 Task: Look for space in Arzignano, Italy from 10th July, 2023 to 25th July, 2023 for 3 adults, 1 child in price range Rs.15000 to Rs.25000. Place can be shared room with 2 bedrooms having 3 beds and 2 bathrooms. Property type can be house, flat, guest house. Amenities needed are: wifi, TV, free parkinig on premises, gym, breakfast. Booking option can be shelf check-in. Required host language is English.
Action: Mouse pressed left at (379, 85)
Screenshot: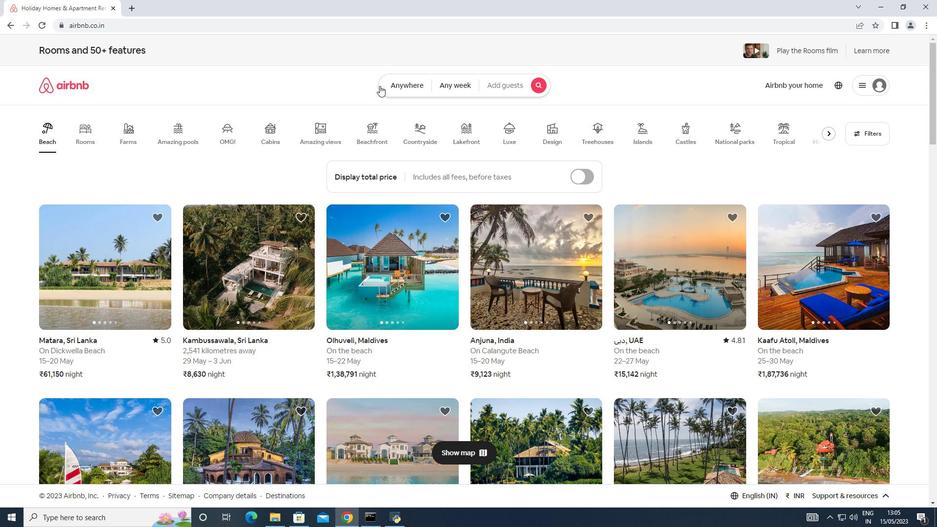 
Action: Mouse moved to (319, 127)
Screenshot: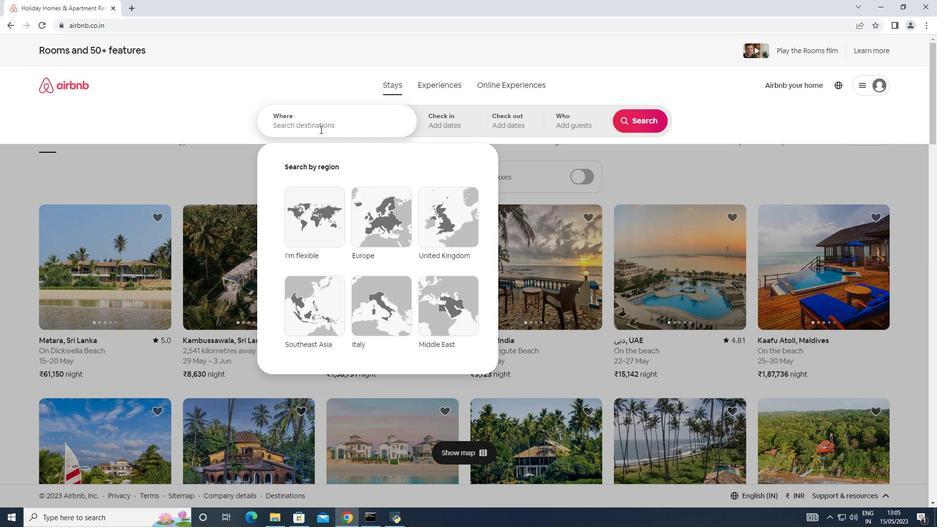 
Action: Mouse pressed left at (319, 127)
Screenshot: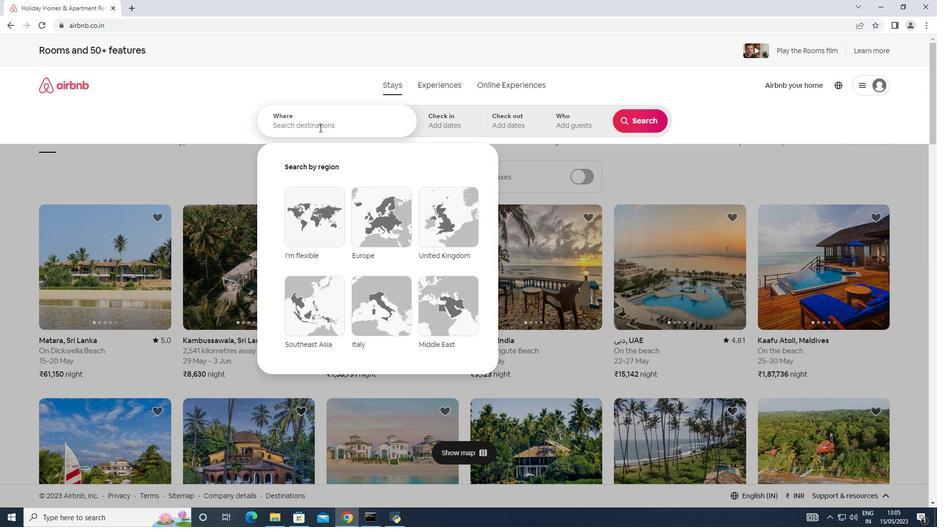 
Action: Mouse moved to (315, 128)
Screenshot: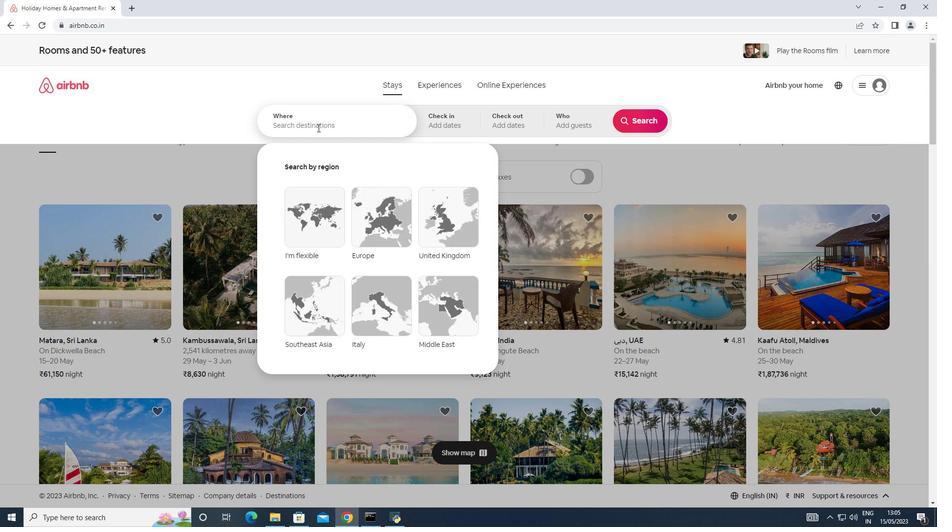 
Action: Key pressed <Key.shift>
Screenshot: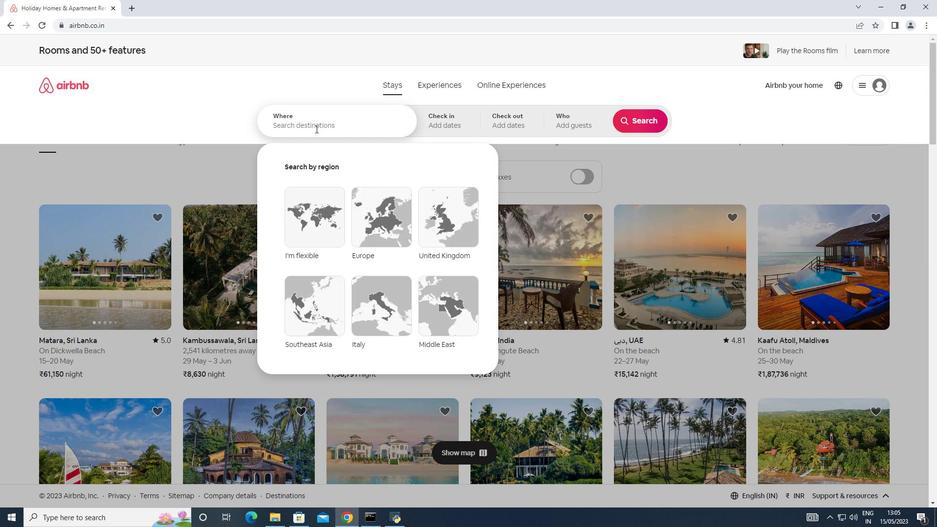 
Action: Mouse moved to (314, 129)
Screenshot: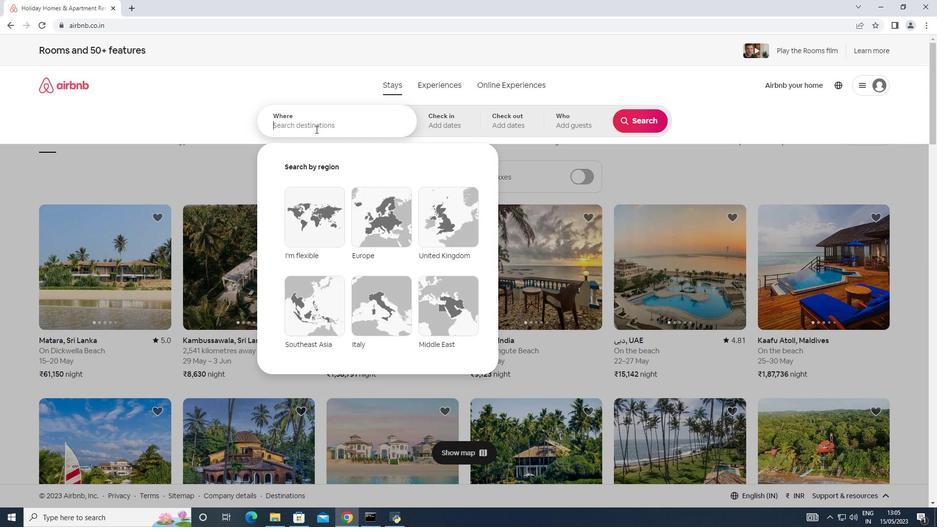 
Action: Key pressed A
Screenshot: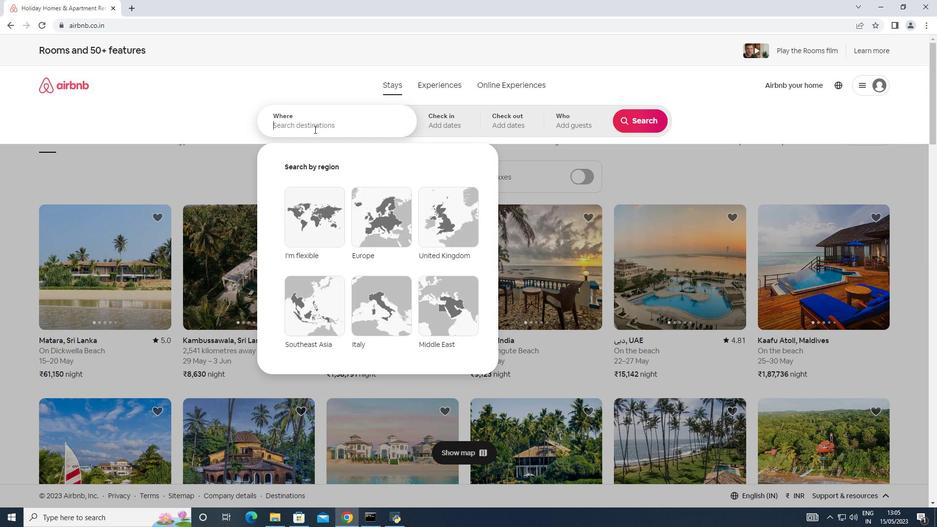 
Action: Mouse moved to (311, 131)
Screenshot: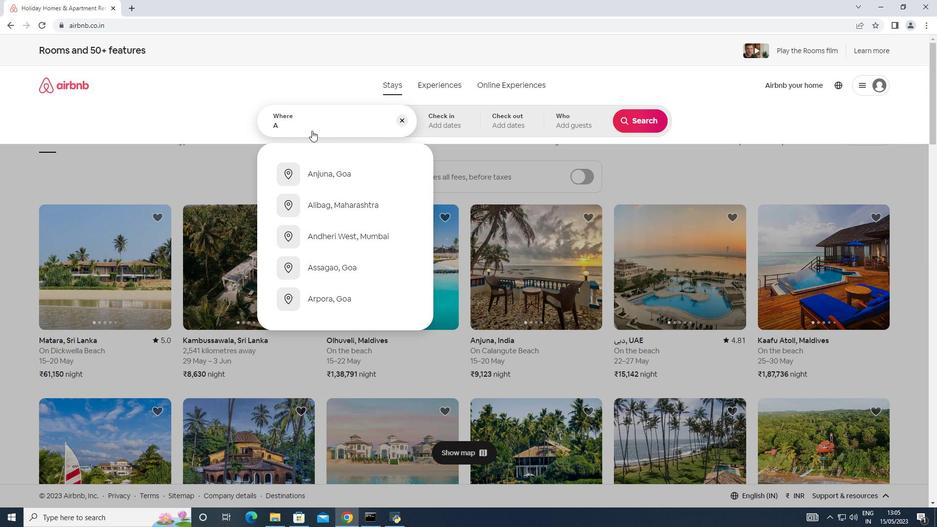 
Action: Key pressed r
Screenshot: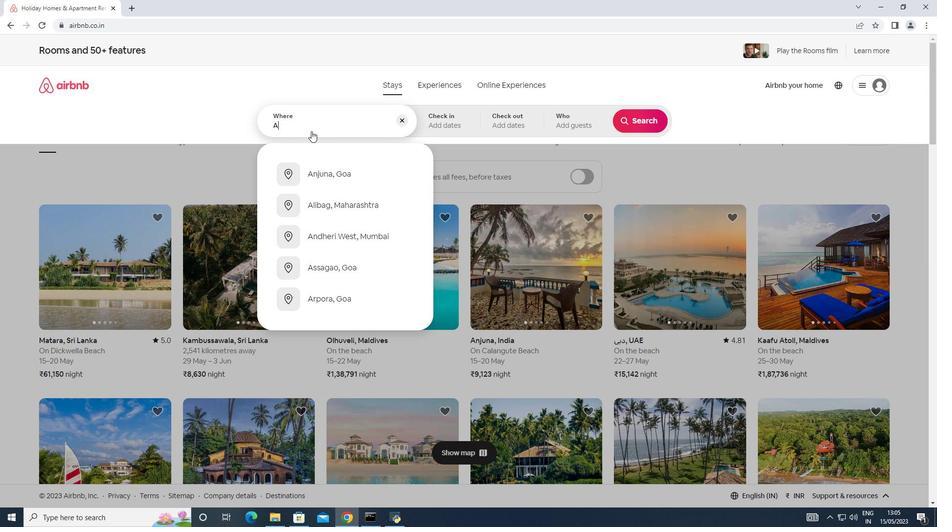 
Action: Mouse moved to (311, 131)
Screenshot: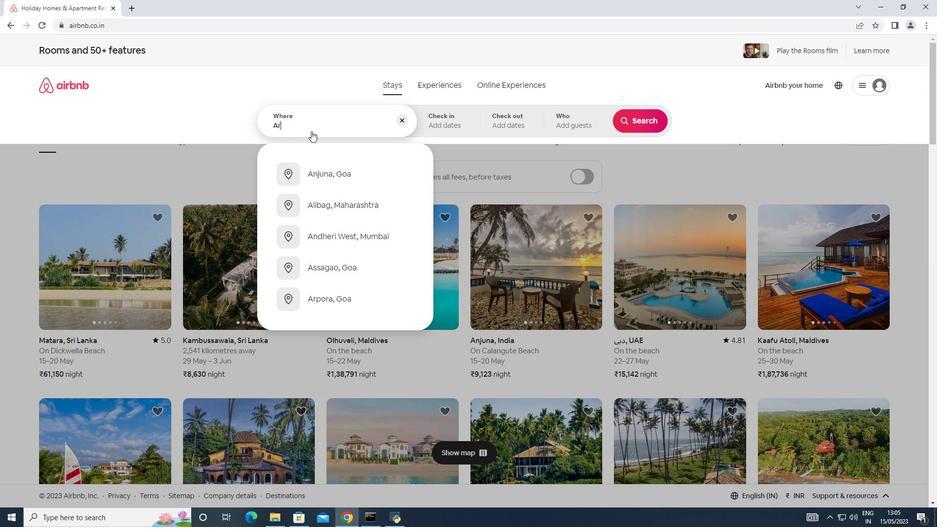 
Action: Key pressed z
Screenshot: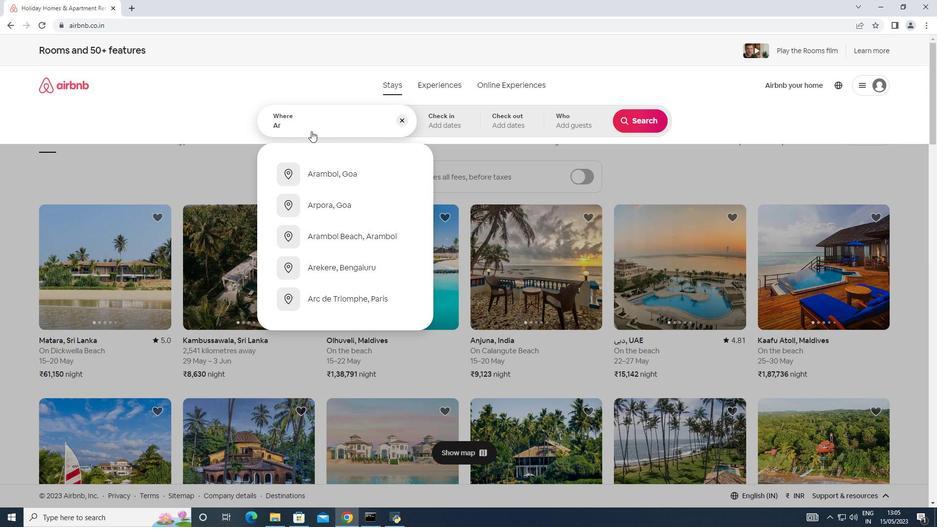 
Action: Mouse moved to (311, 131)
Screenshot: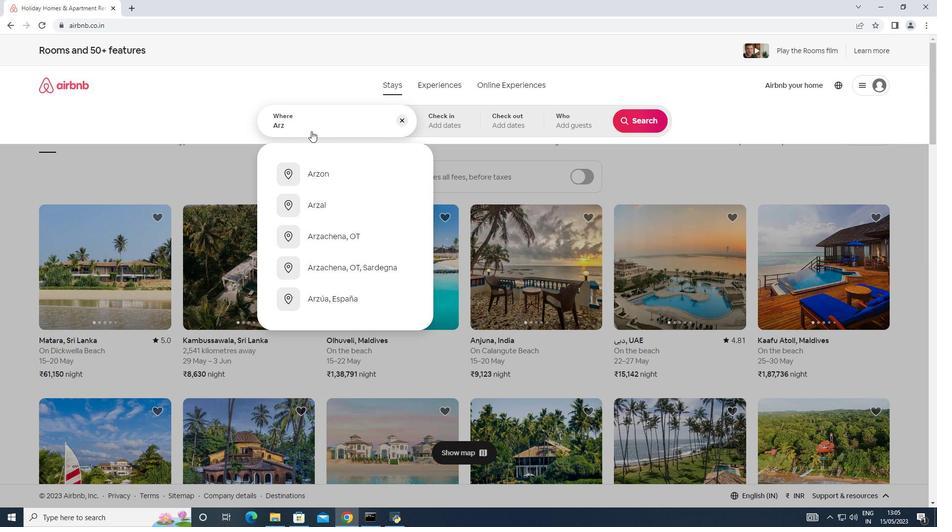 
Action: Key pressed i
Screenshot: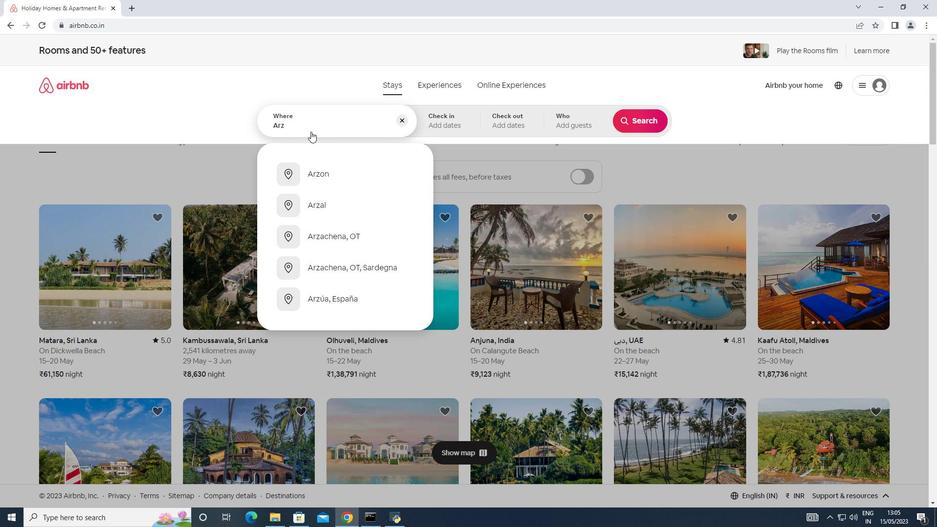 
Action: Mouse moved to (310, 132)
Screenshot: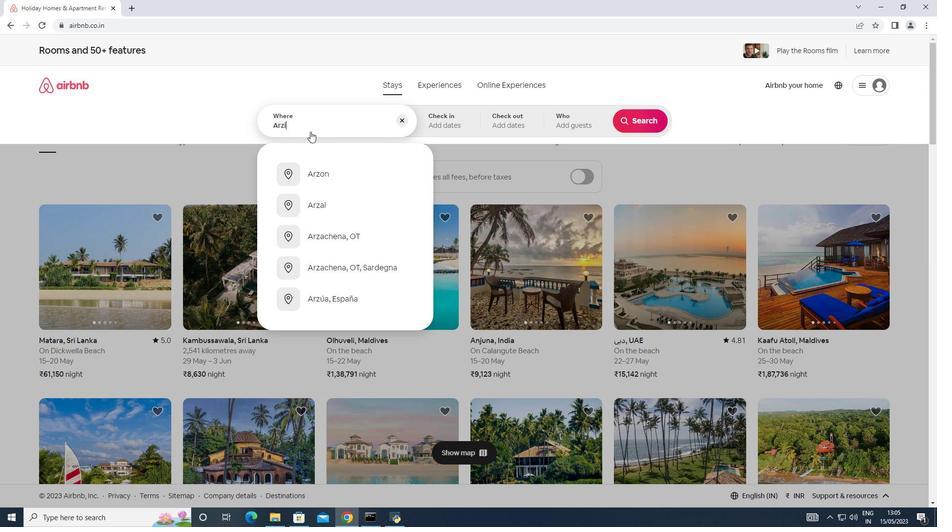 
Action: Key pressed g
Screenshot: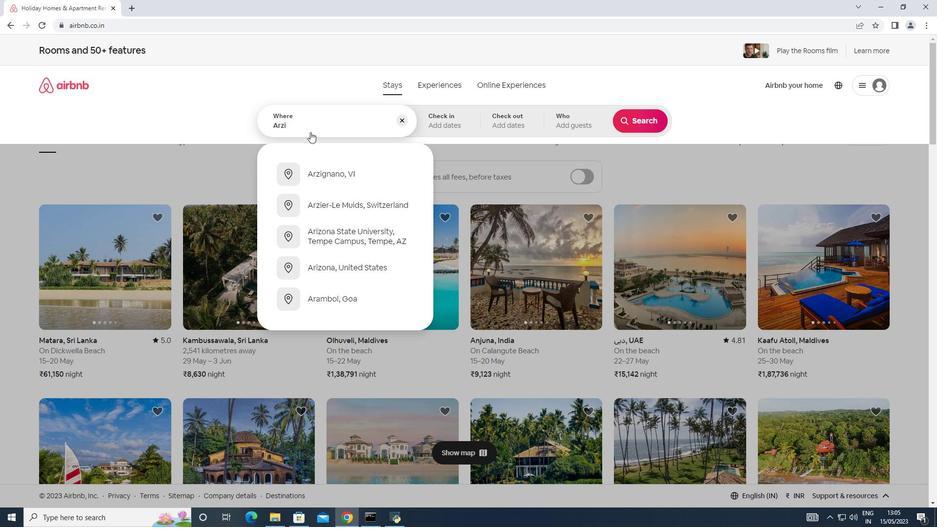 
Action: Mouse moved to (309, 132)
Screenshot: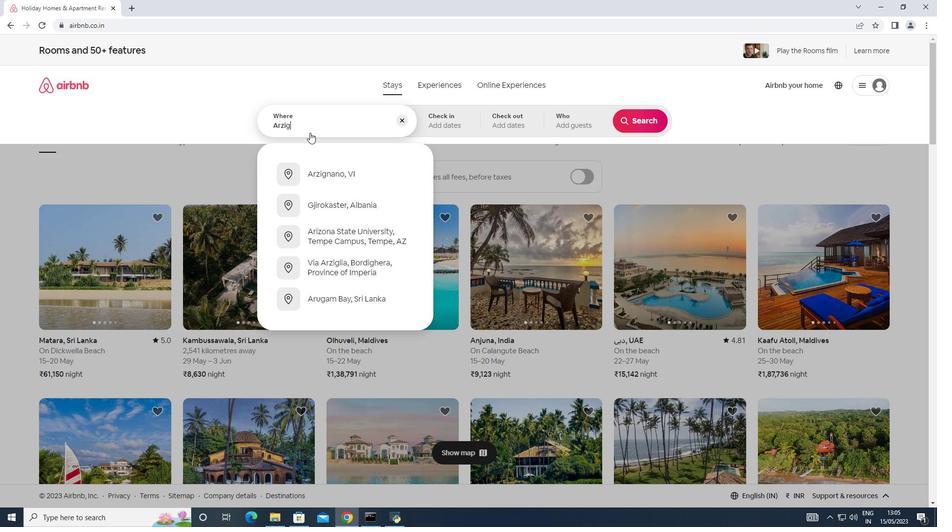 
Action: Key pressed nano,<Key.shift_r>
Screenshot: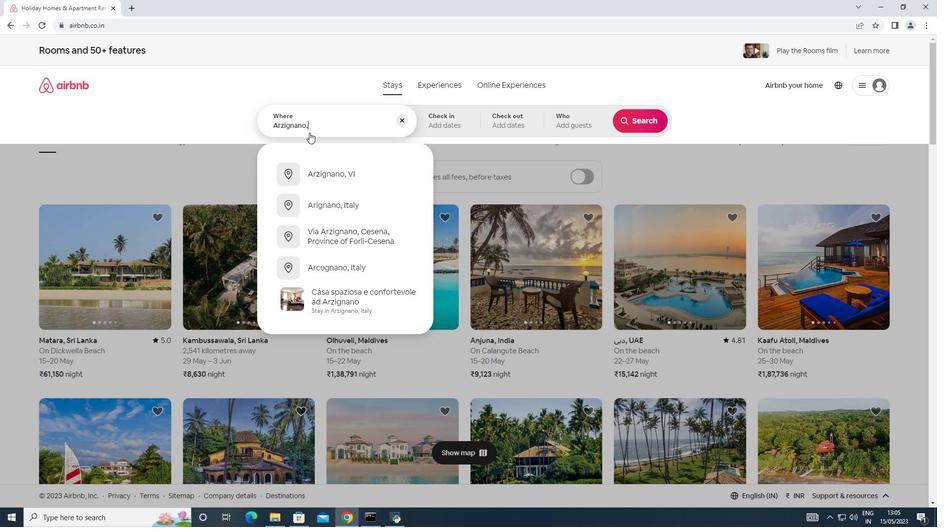 
Action: Mouse moved to (309, 133)
Screenshot: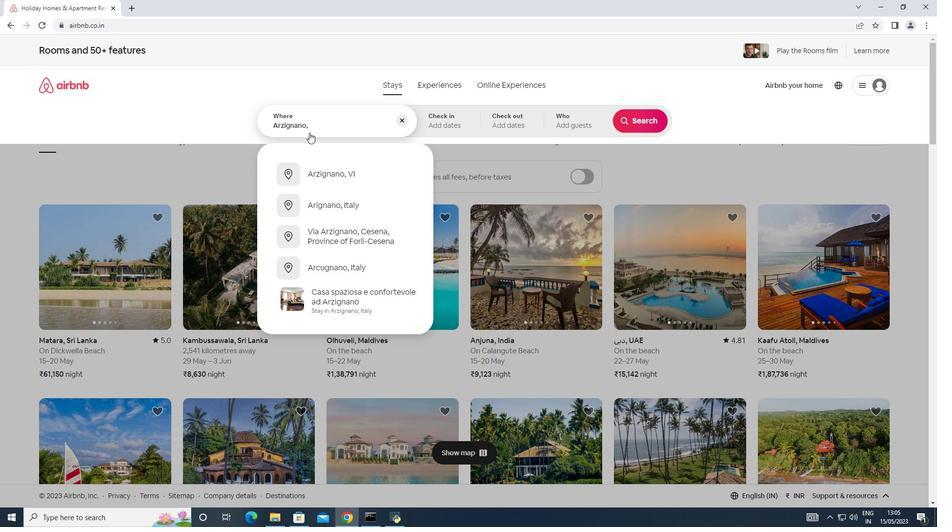 
Action: Key pressed <Key.shift_r><Key.shift_r><Key.shift_r><Key.shift_r>I
Screenshot: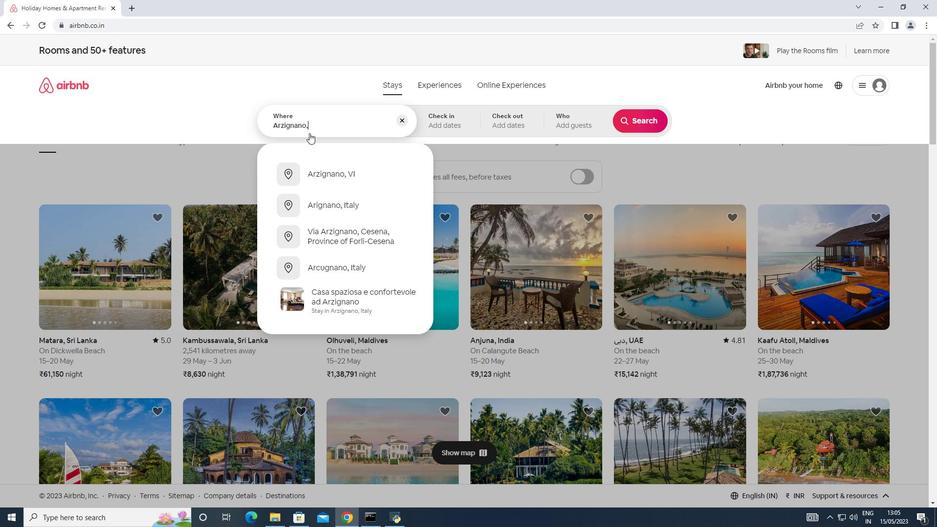 
Action: Mouse moved to (309, 133)
Screenshot: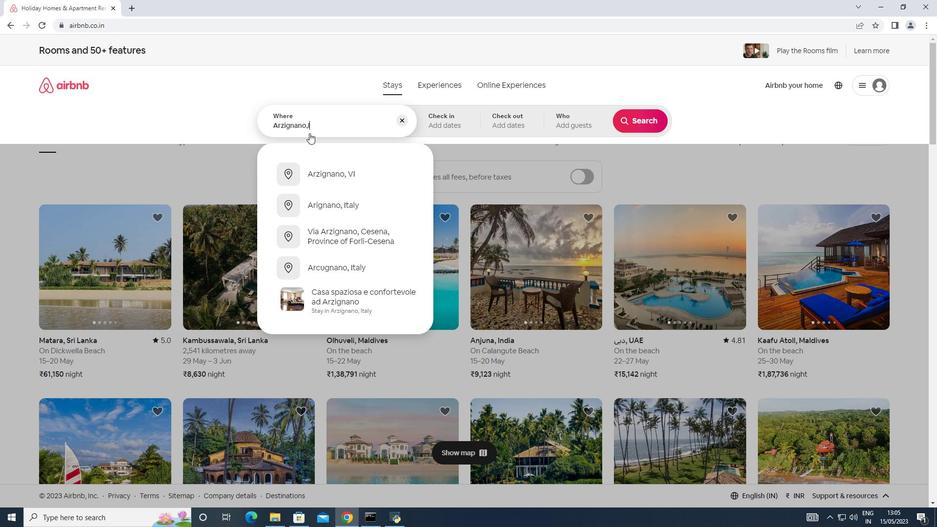 
Action: Key pressed taly
Screenshot: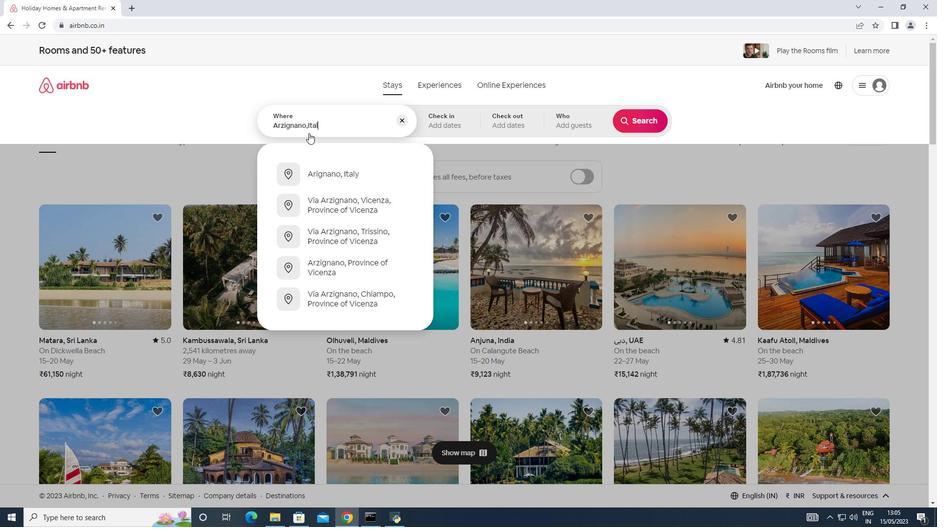 
Action: Mouse moved to (458, 116)
Screenshot: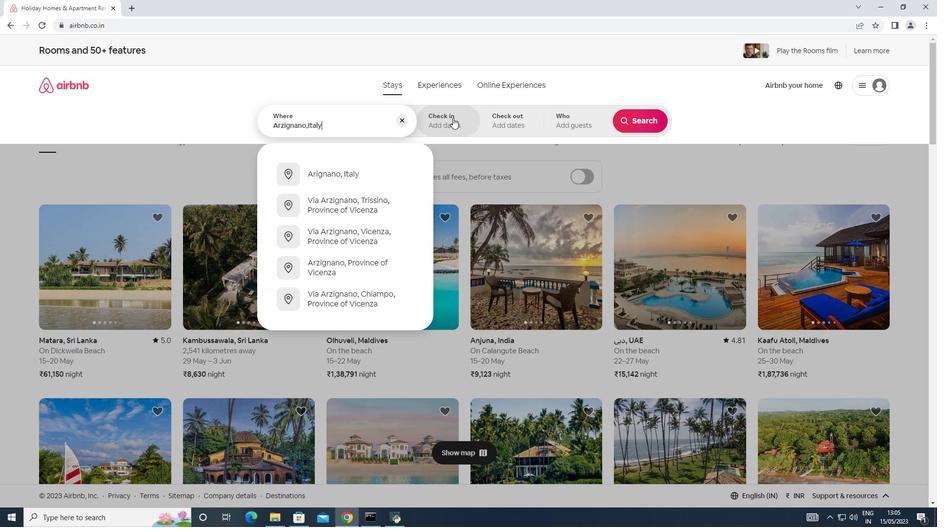 
Action: Mouse pressed left at (458, 116)
Screenshot: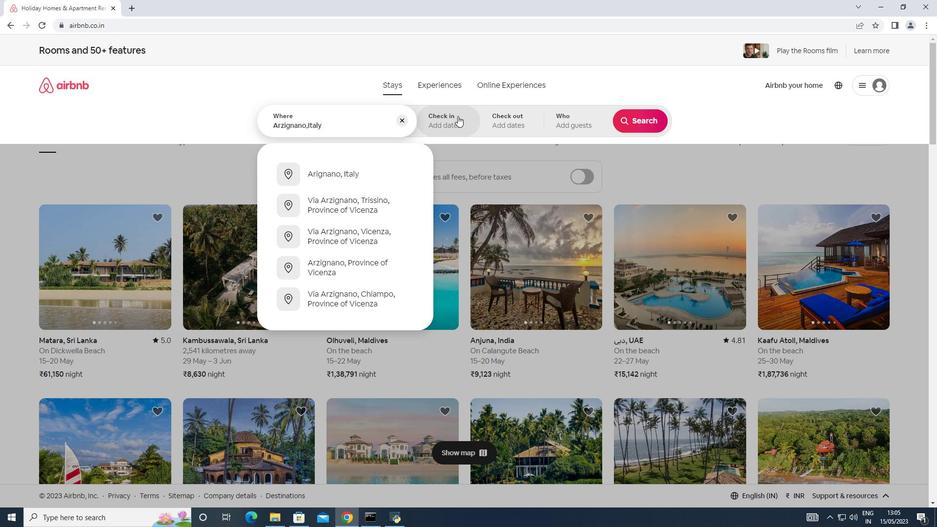 
Action: Mouse moved to (639, 199)
Screenshot: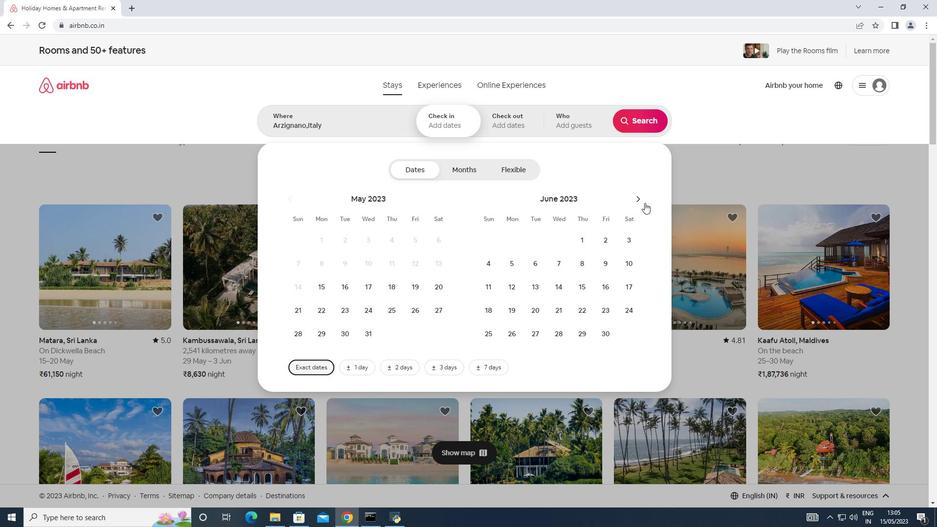 
Action: Mouse pressed left at (639, 199)
Screenshot: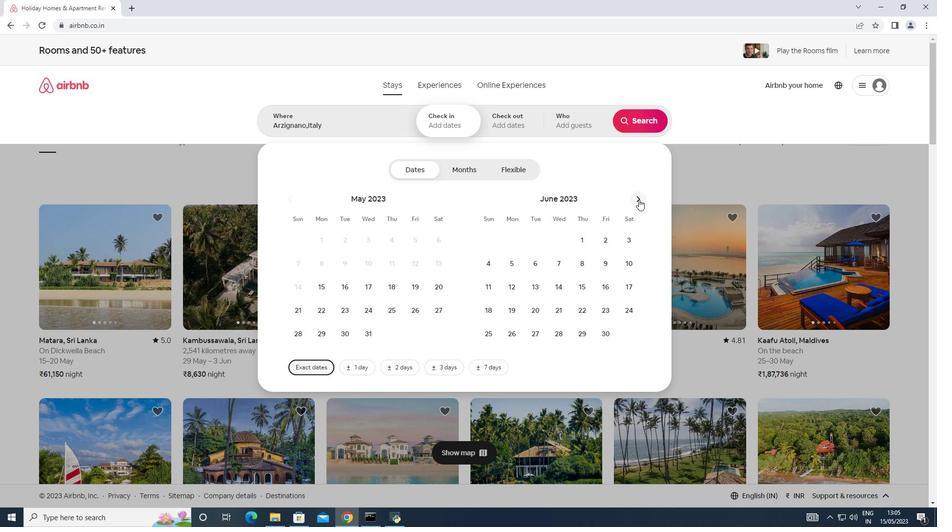 
Action: Mouse moved to (514, 283)
Screenshot: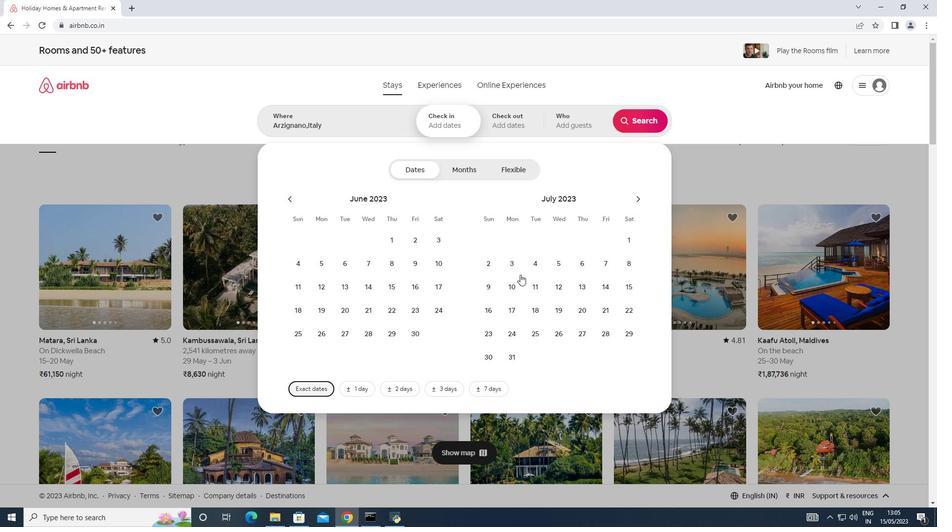 
Action: Mouse pressed left at (514, 283)
Screenshot: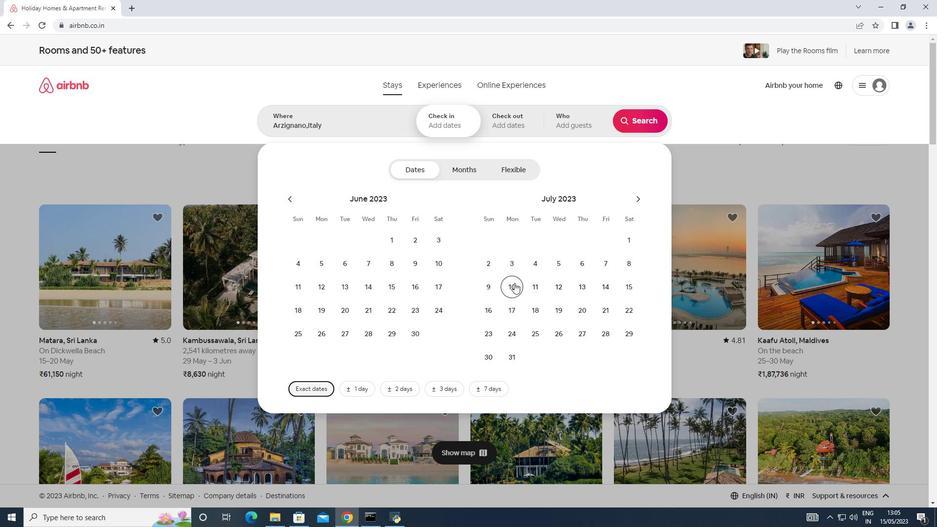 
Action: Mouse moved to (538, 327)
Screenshot: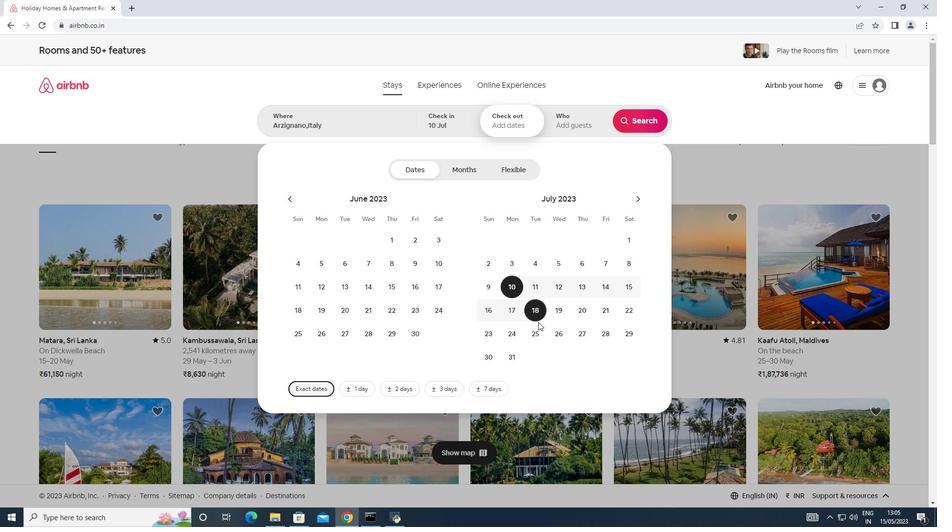 
Action: Mouse pressed left at (538, 327)
Screenshot: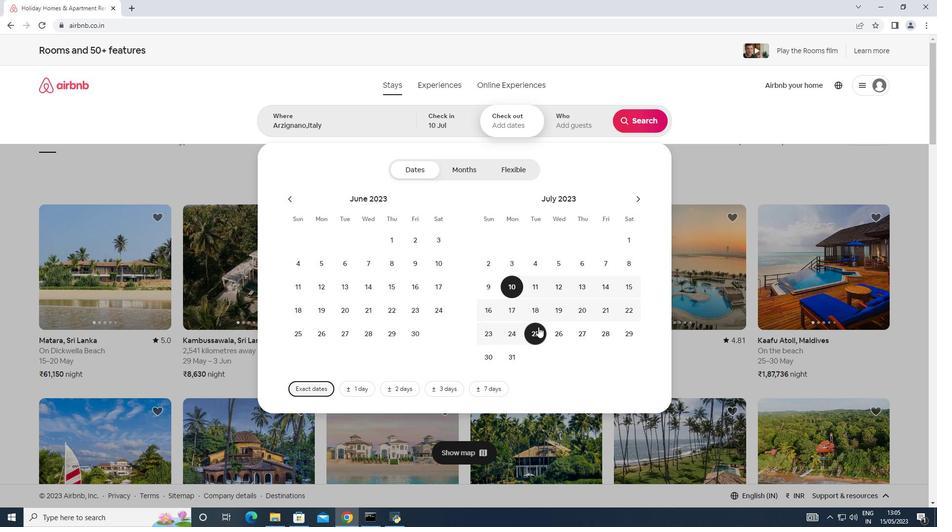 
Action: Mouse moved to (568, 128)
Screenshot: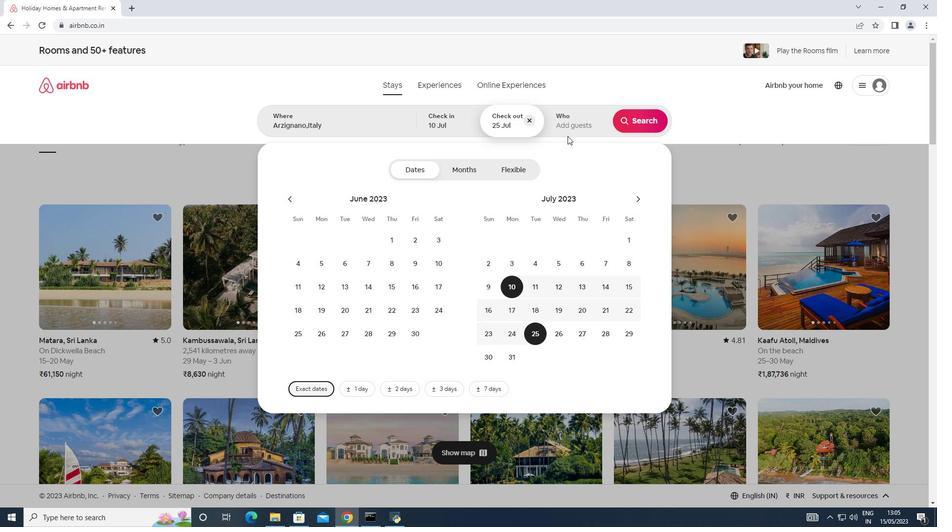 
Action: Mouse pressed left at (568, 128)
Screenshot: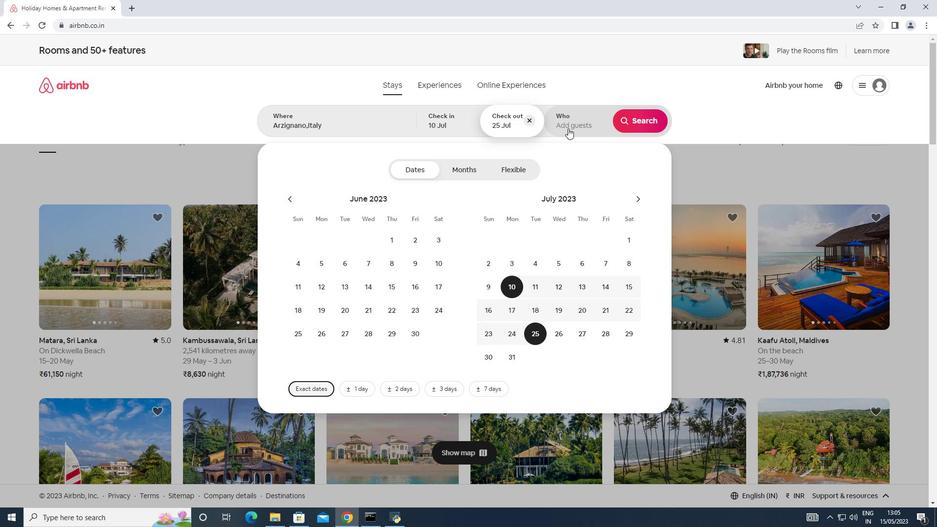 
Action: Mouse moved to (636, 174)
Screenshot: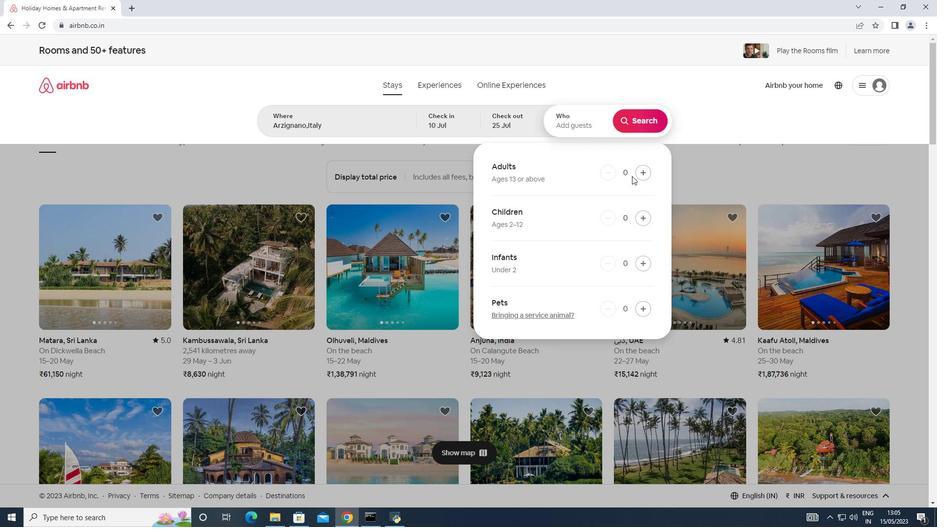 
Action: Mouse pressed left at (636, 174)
Screenshot: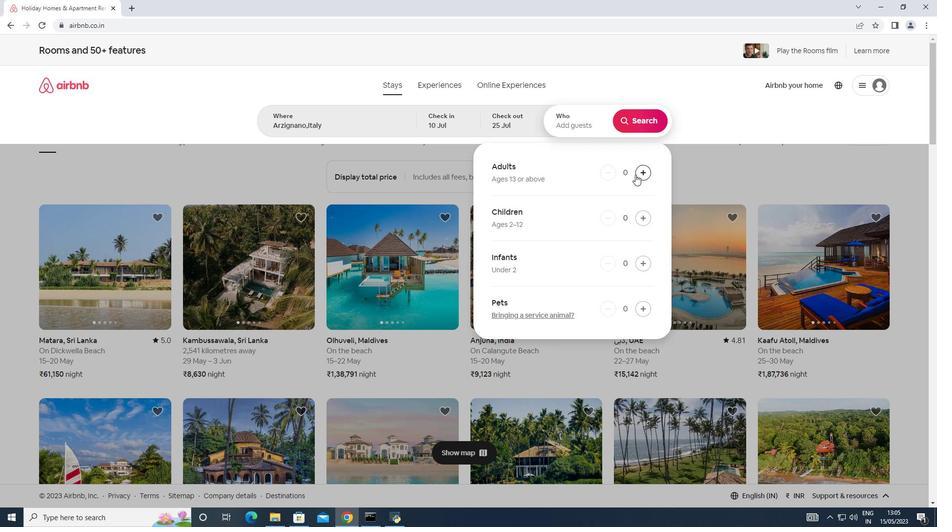 
Action: Mouse pressed left at (636, 174)
Screenshot: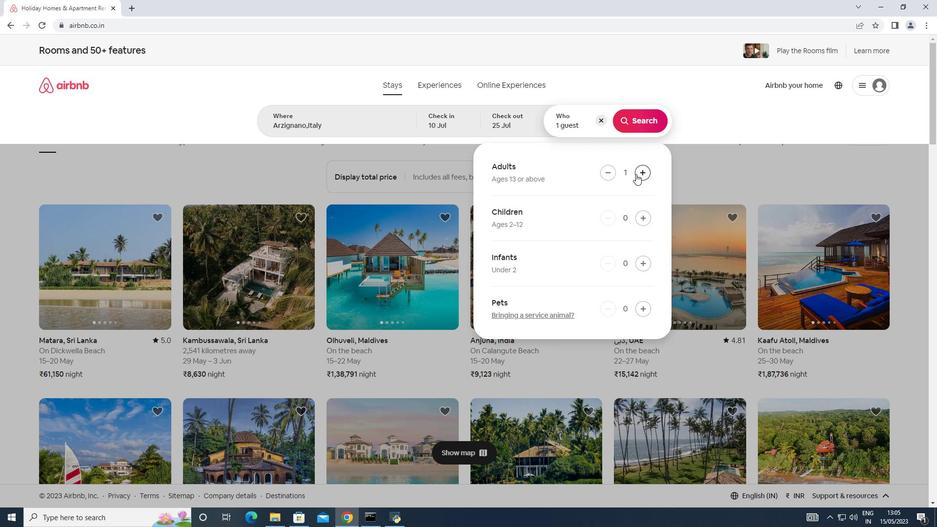 
Action: Mouse pressed left at (636, 174)
Screenshot: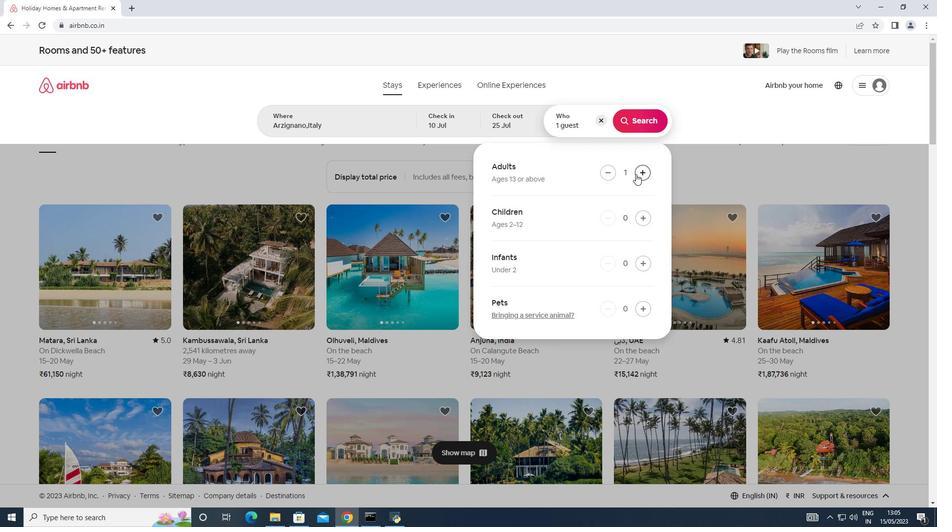 
Action: Mouse moved to (641, 211)
Screenshot: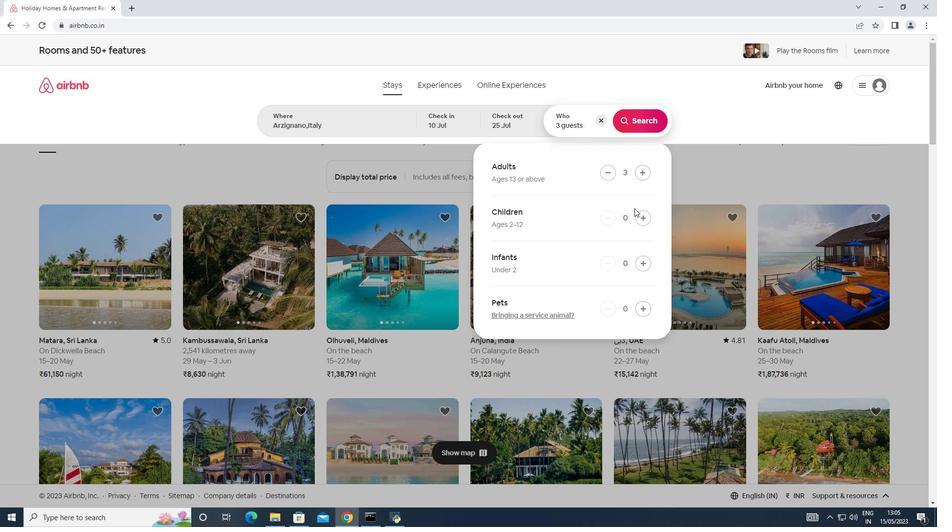 
Action: Mouse pressed left at (641, 211)
Screenshot: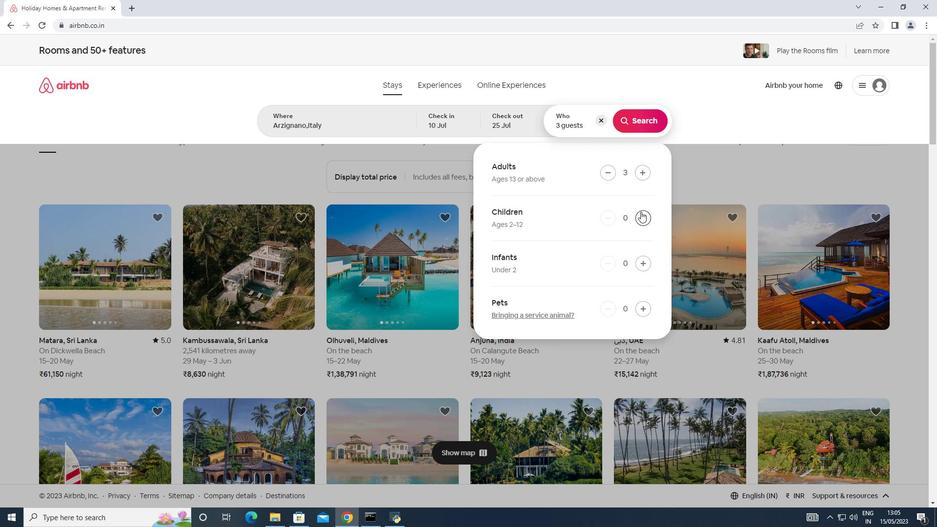 
Action: Mouse moved to (633, 117)
Screenshot: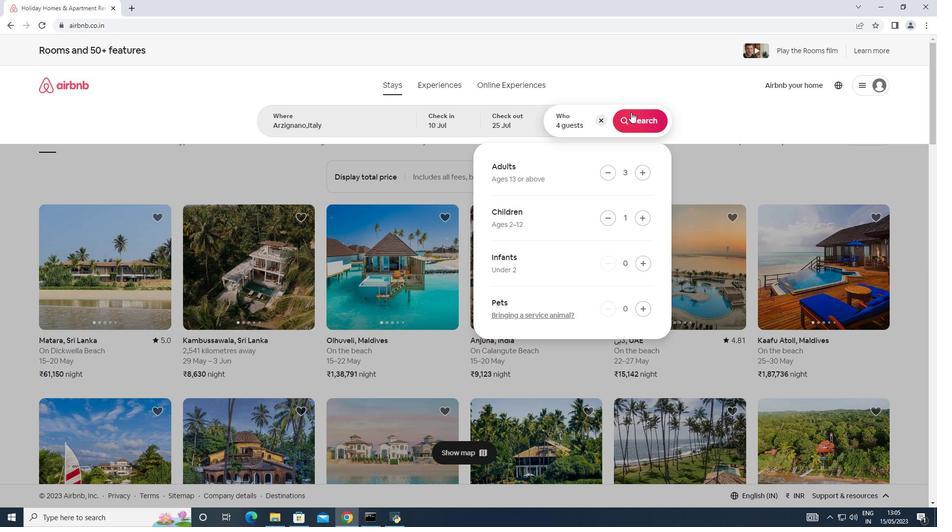 
Action: Mouse pressed left at (633, 117)
Screenshot: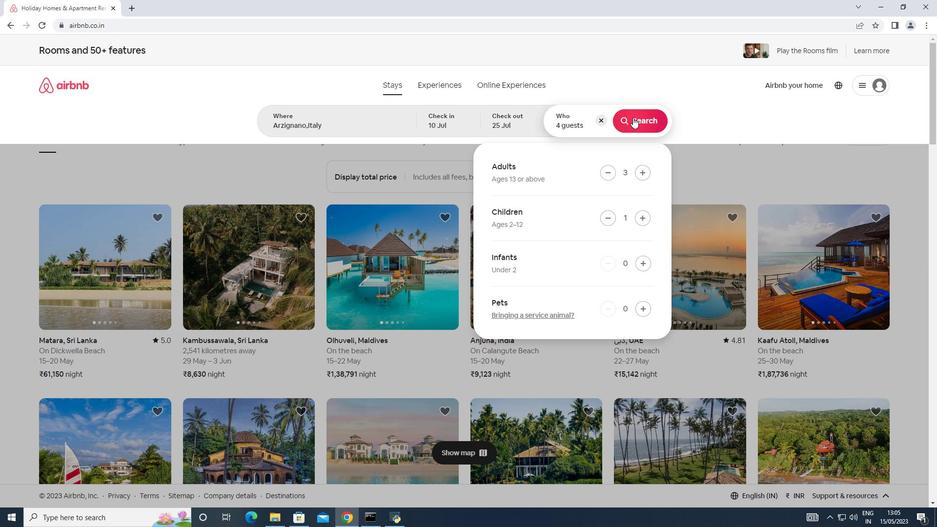 
Action: Mouse moved to (891, 95)
Screenshot: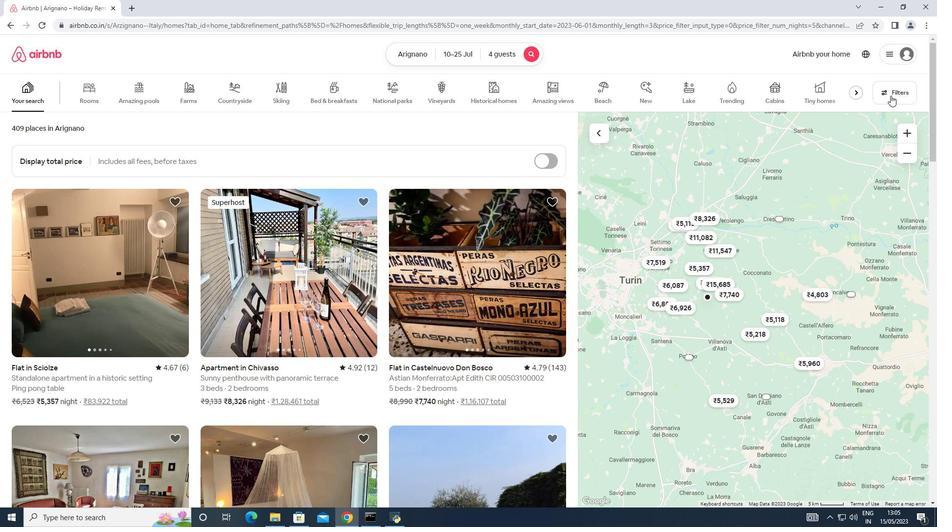 
Action: Mouse pressed left at (891, 95)
Screenshot: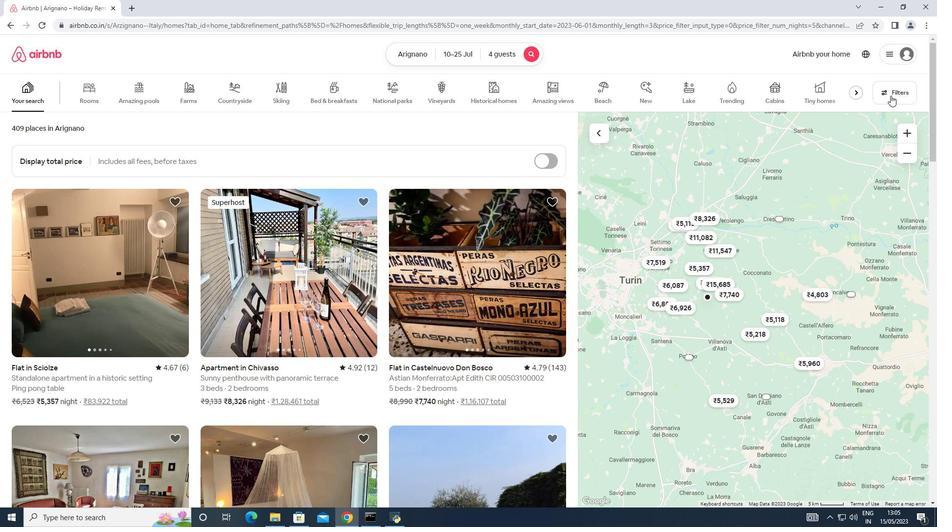
Action: Mouse moved to (336, 331)
Screenshot: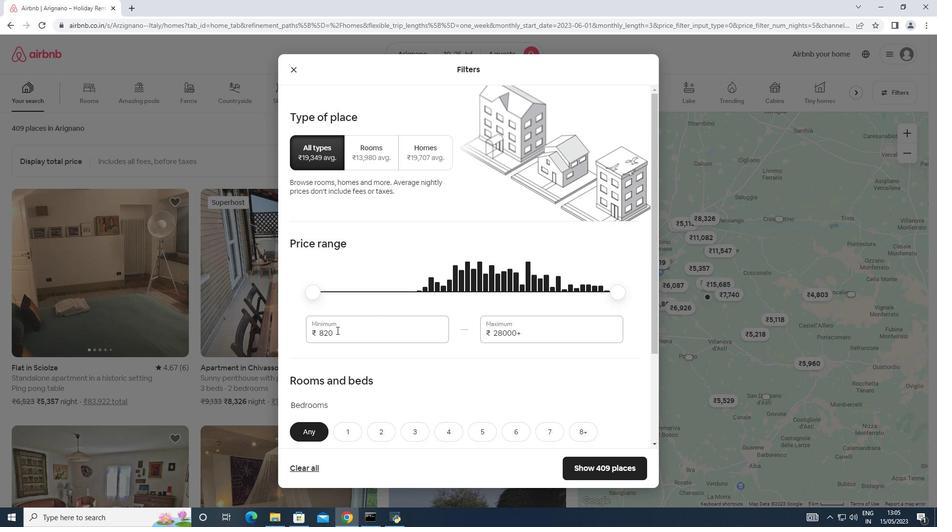 
Action: Mouse pressed left at (336, 331)
Screenshot: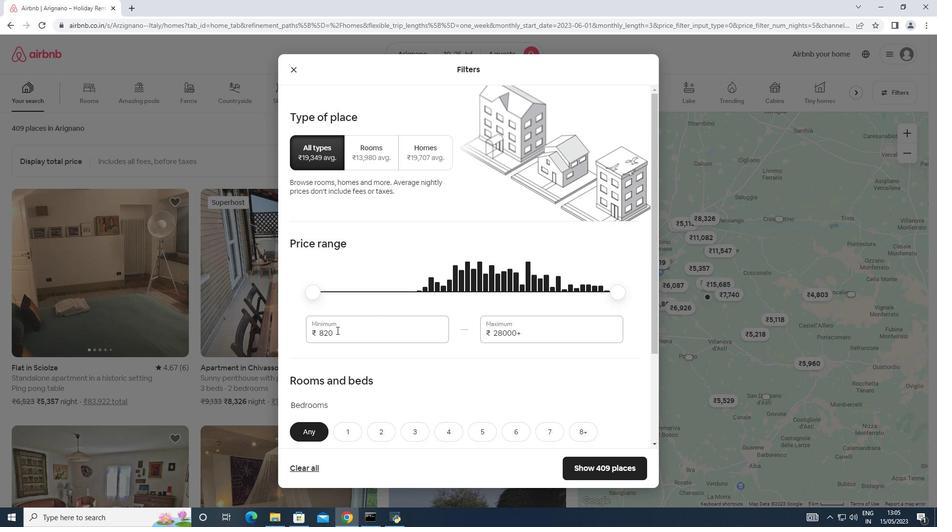 
Action: Mouse moved to (296, 324)
Screenshot: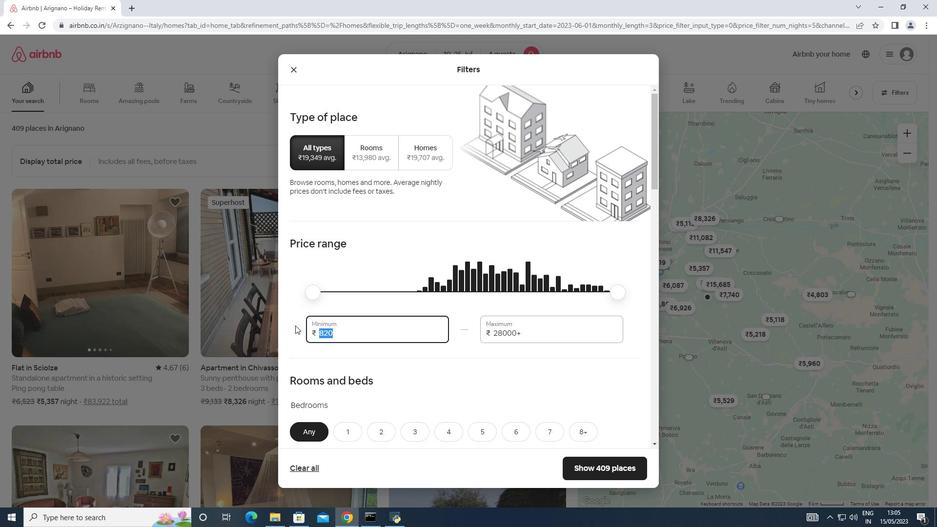 
Action: Key pressed 1
Screenshot: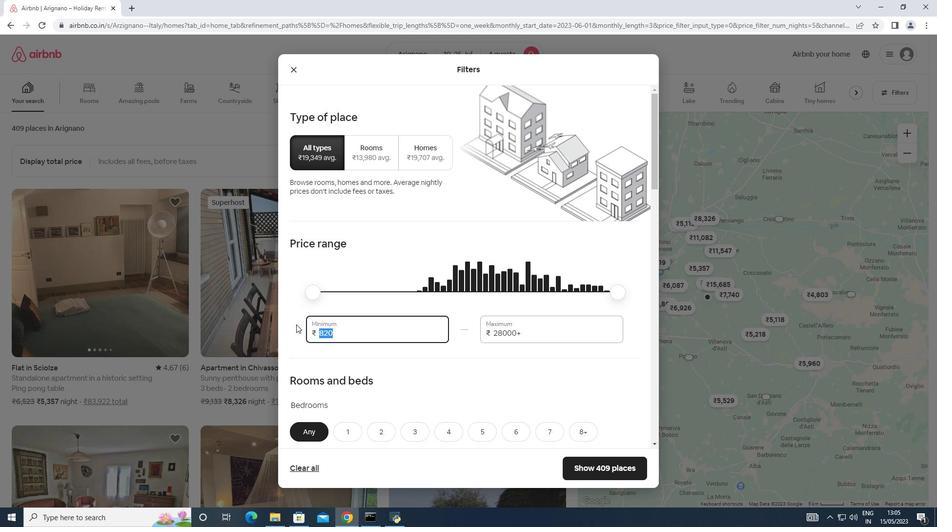 
Action: Mouse moved to (297, 322)
Screenshot: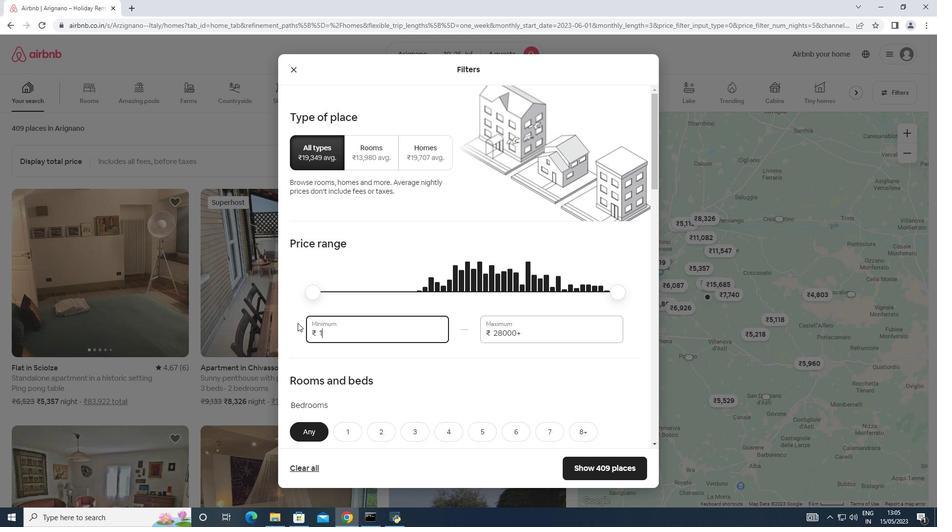 
Action: Key pressed 5
Screenshot: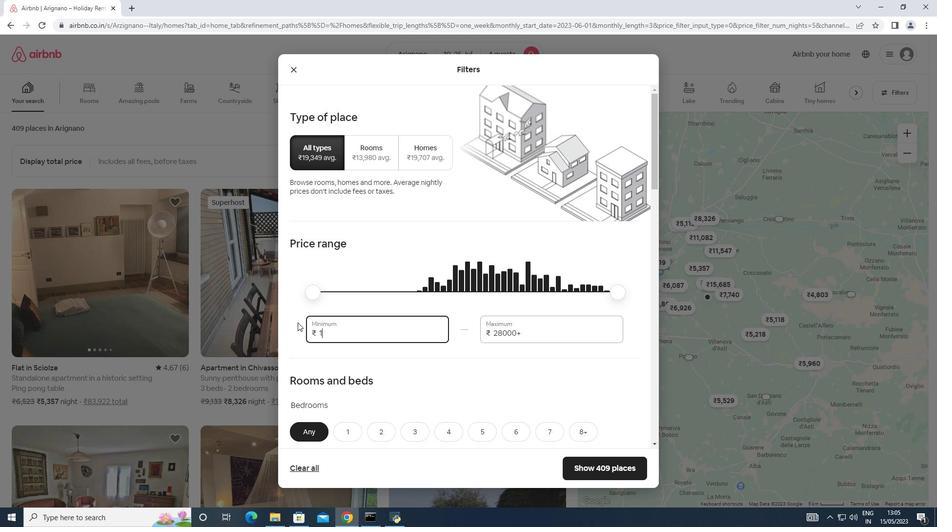 
Action: Mouse moved to (298, 322)
Screenshot: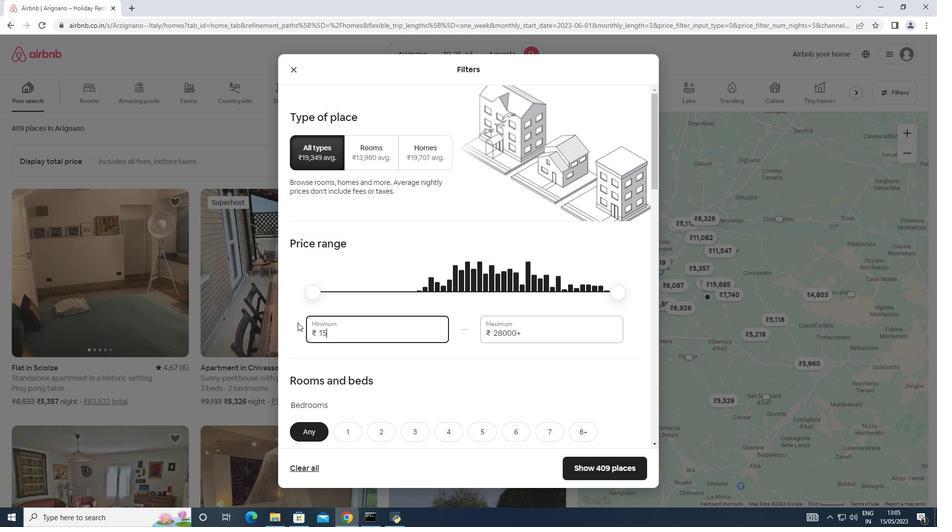 
Action: Key pressed 0
Screenshot: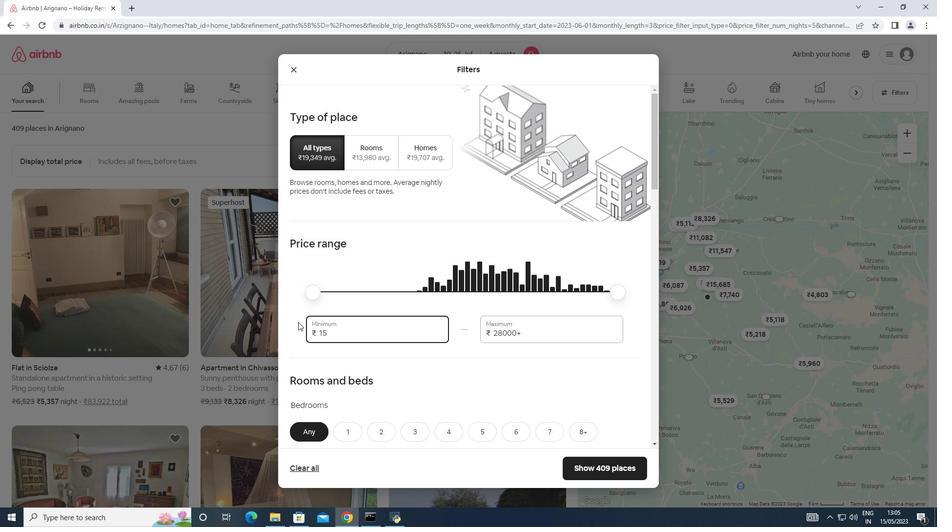 
Action: Mouse moved to (298, 321)
Screenshot: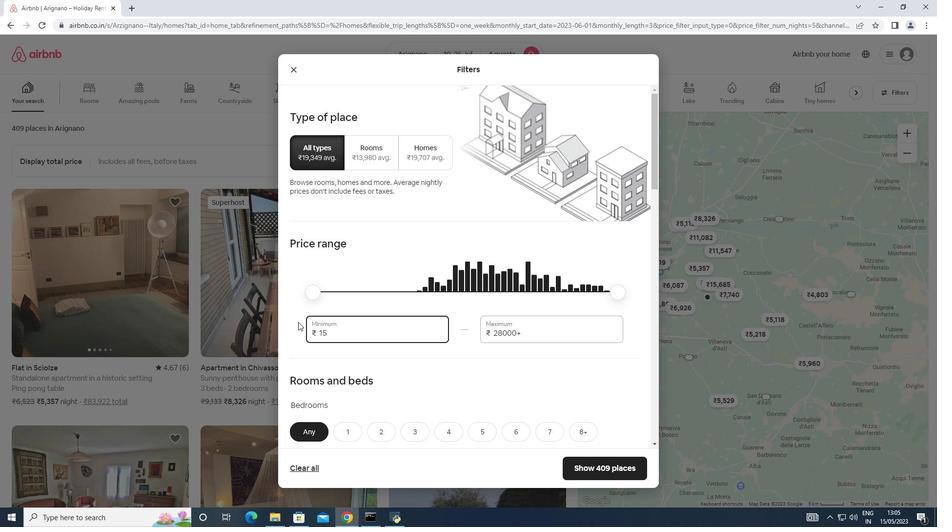 
Action: Key pressed 00
Screenshot: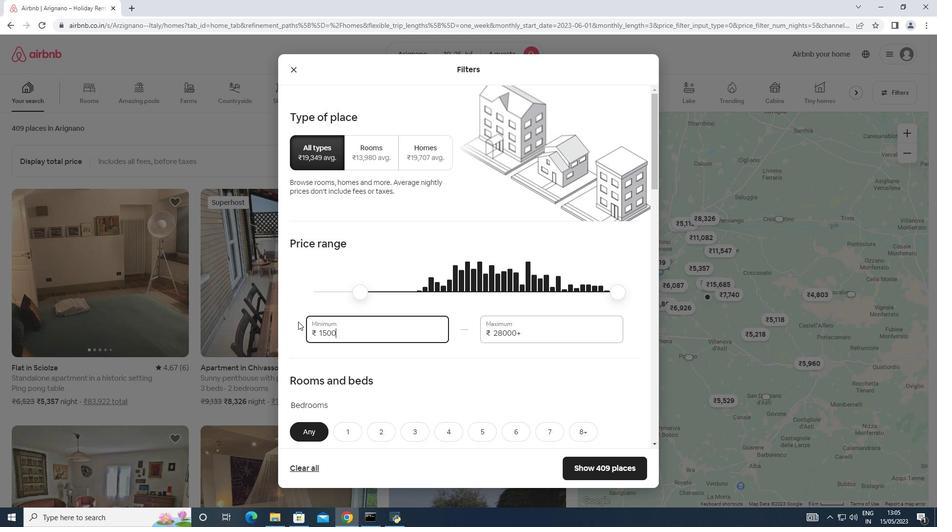 
Action: Mouse moved to (529, 332)
Screenshot: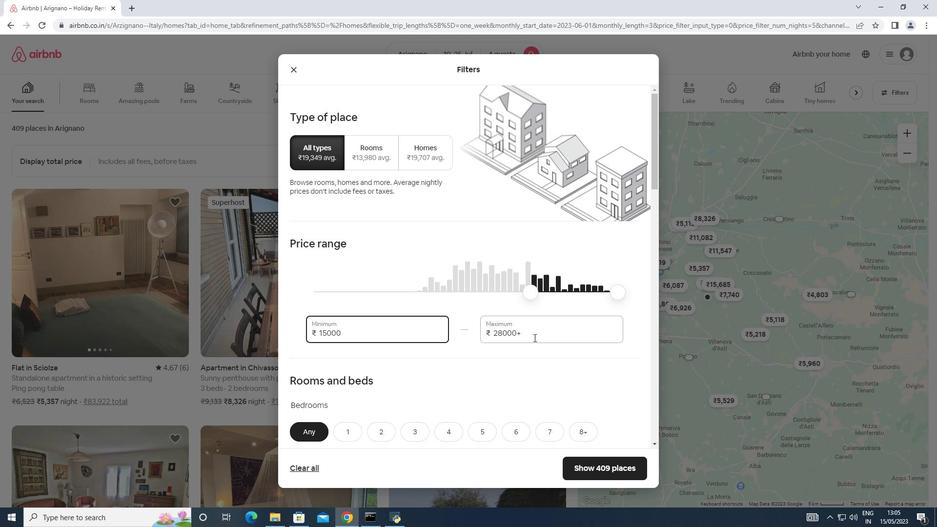 
Action: Mouse pressed left at (529, 332)
Screenshot: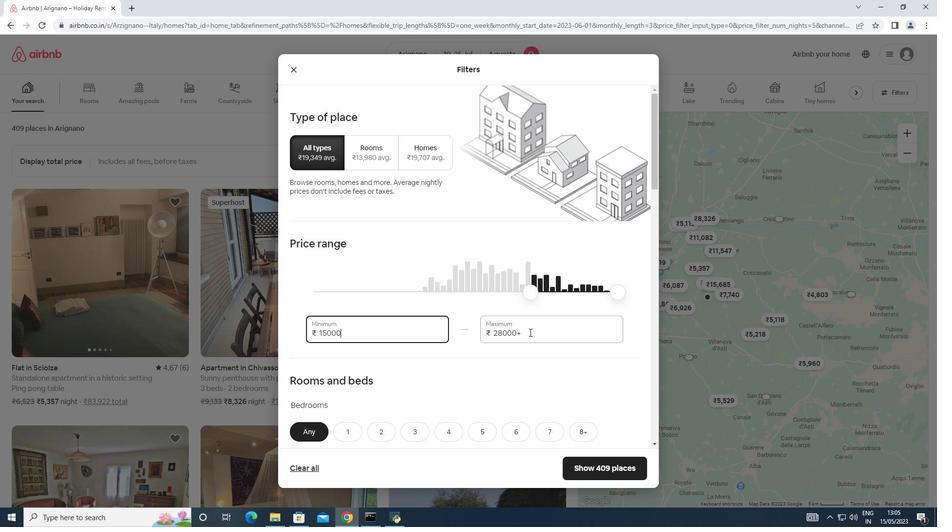 
Action: Mouse moved to (477, 331)
Screenshot: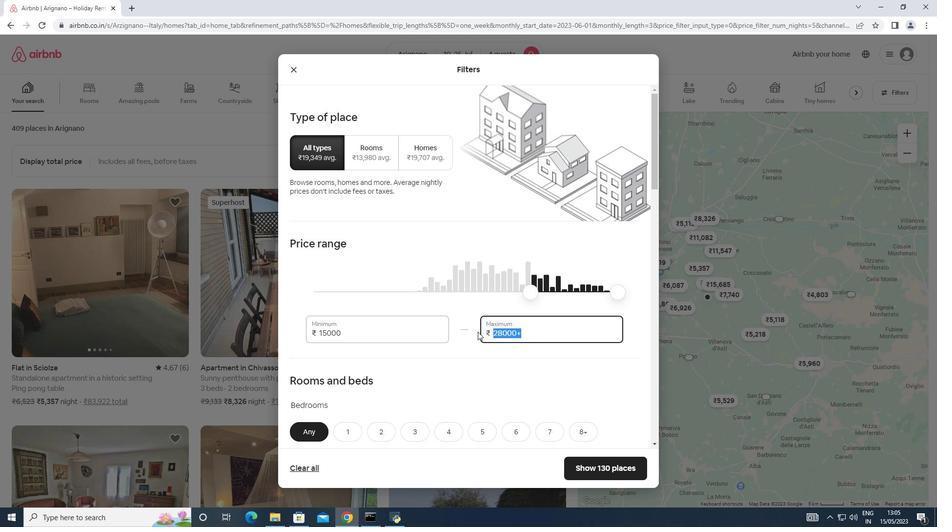 
Action: Key pressed 2
Screenshot: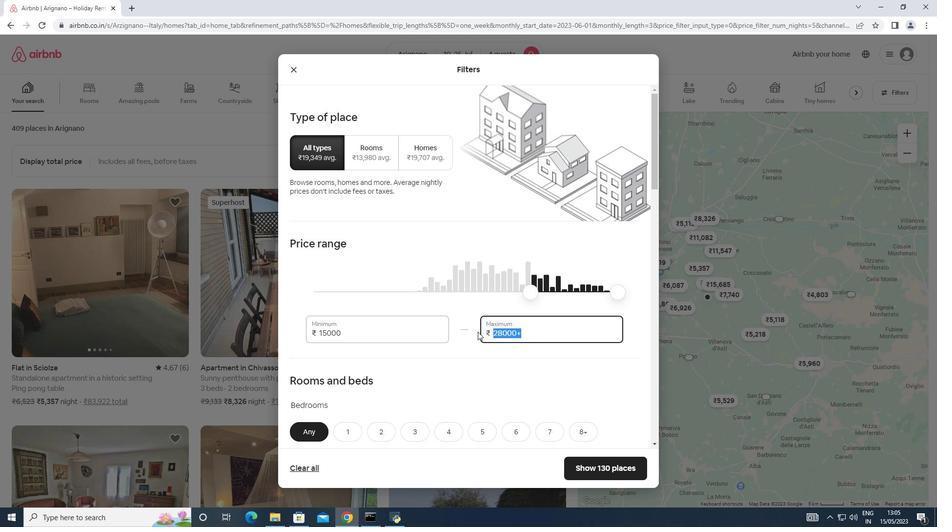 
Action: Mouse moved to (474, 328)
Screenshot: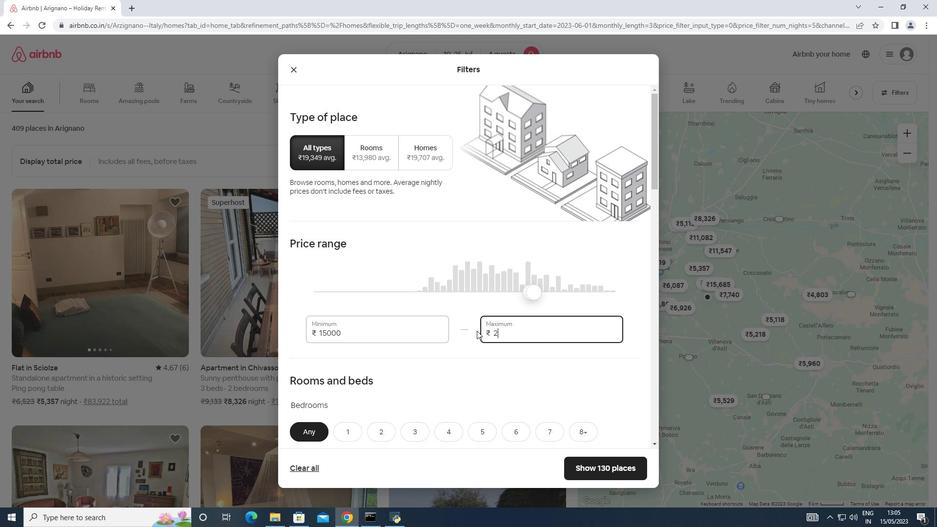 
Action: Key pressed 5
Screenshot: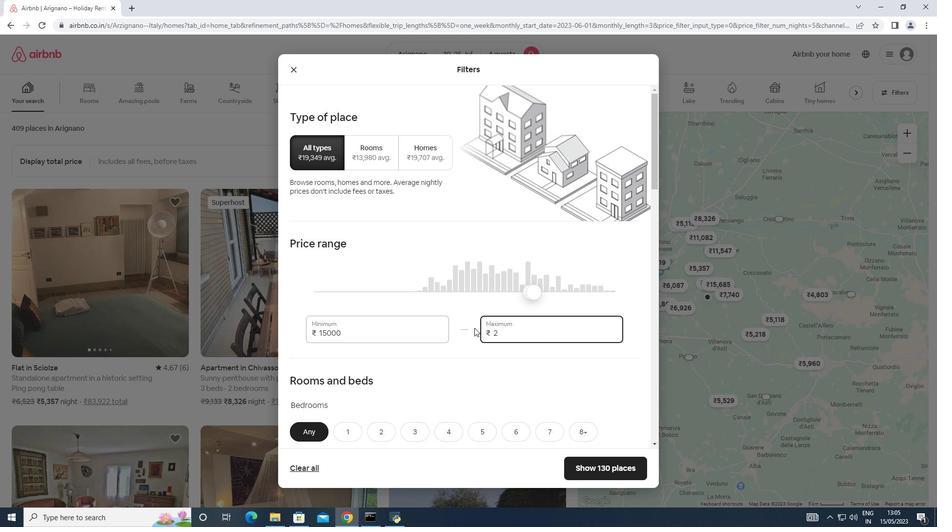 
Action: Mouse moved to (472, 327)
Screenshot: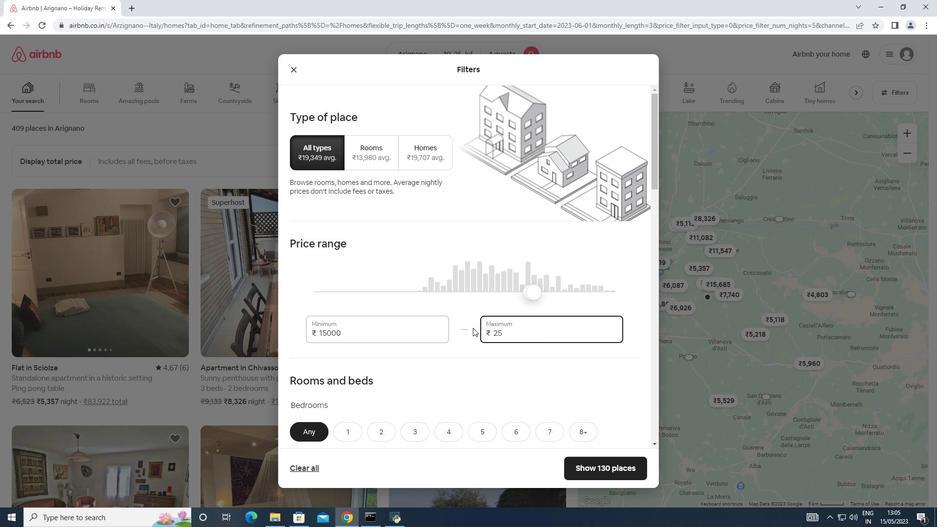 
Action: Key pressed 000
Screenshot: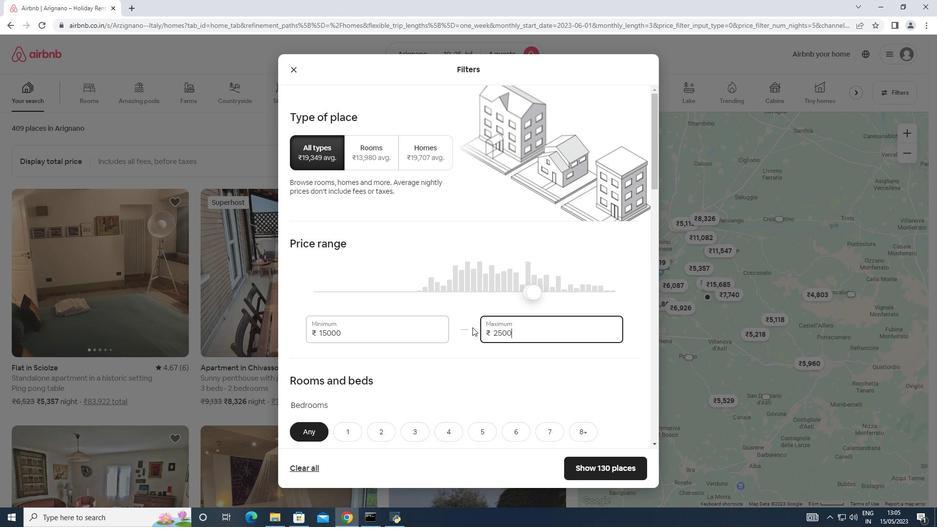 
Action: Mouse moved to (477, 323)
Screenshot: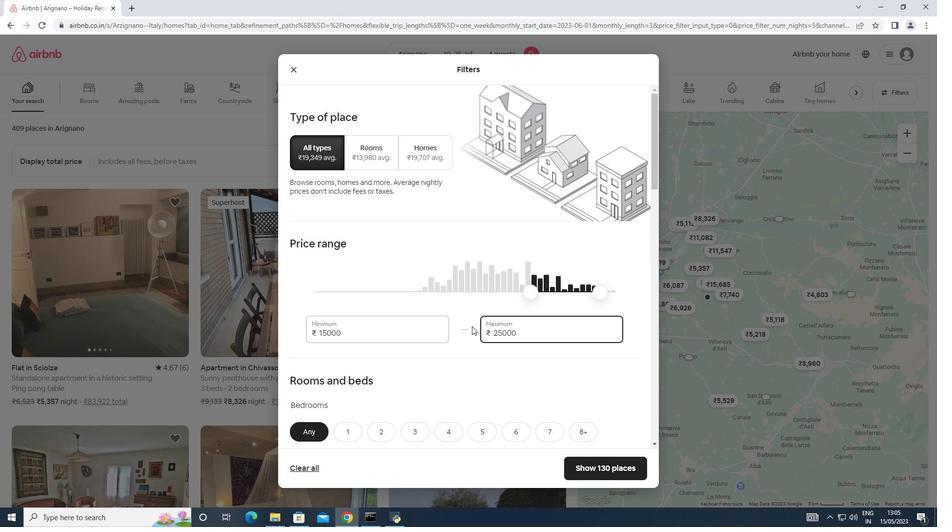 
Action: Mouse scrolled (477, 323) with delta (0, 0)
Screenshot: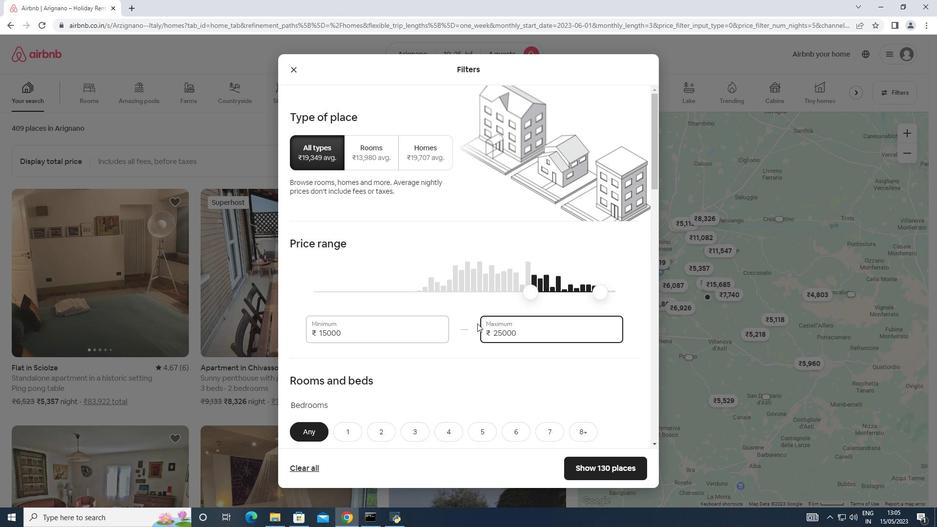
Action: Mouse moved to (479, 322)
Screenshot: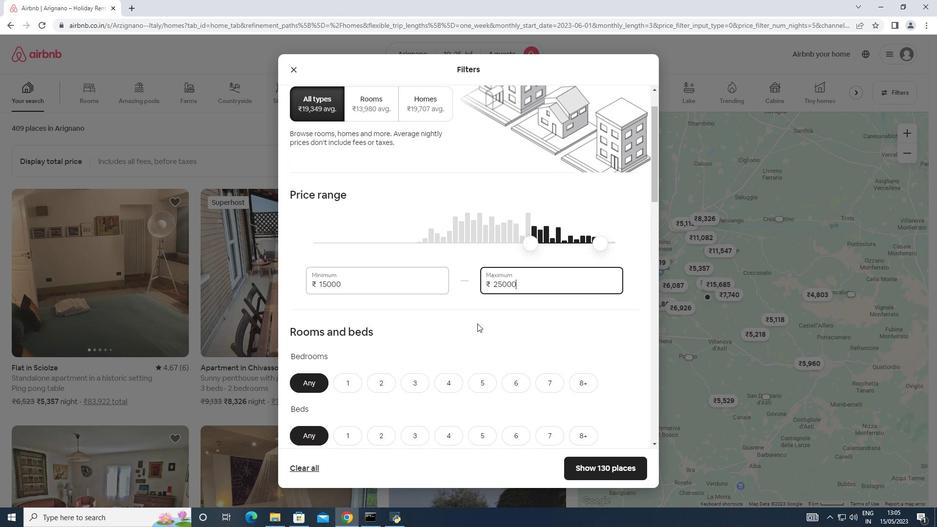 
Action: Mouse scrolled (479, 322) with delta (0, 0)
Screenshot: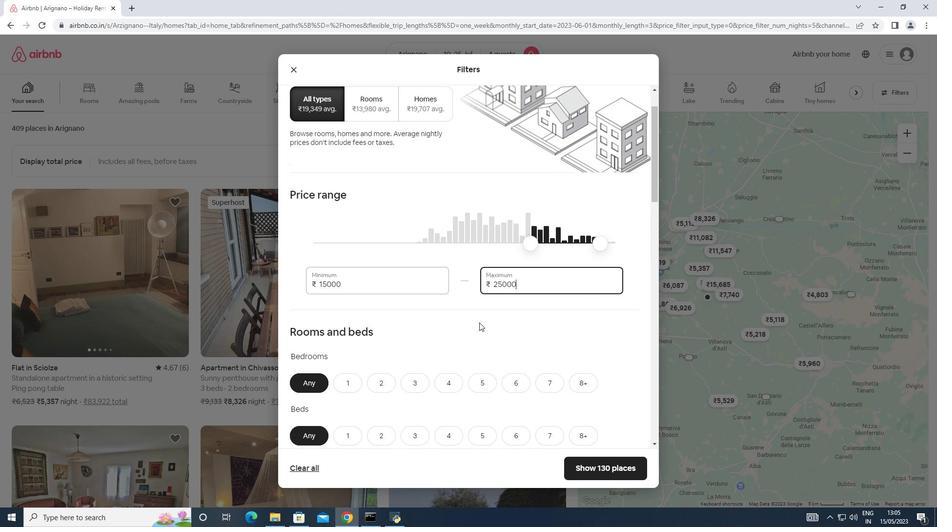 
Action: Mouse scrolled (479, 322) with delta (0, 0)
Screenshot: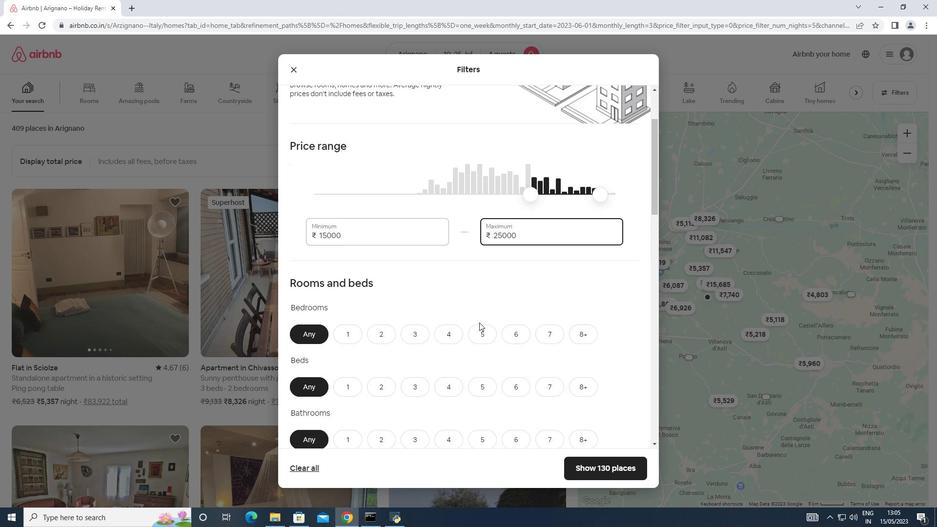 
Action: Mouse scrolled (479, 322) with delta (0, 0)
Screenshot: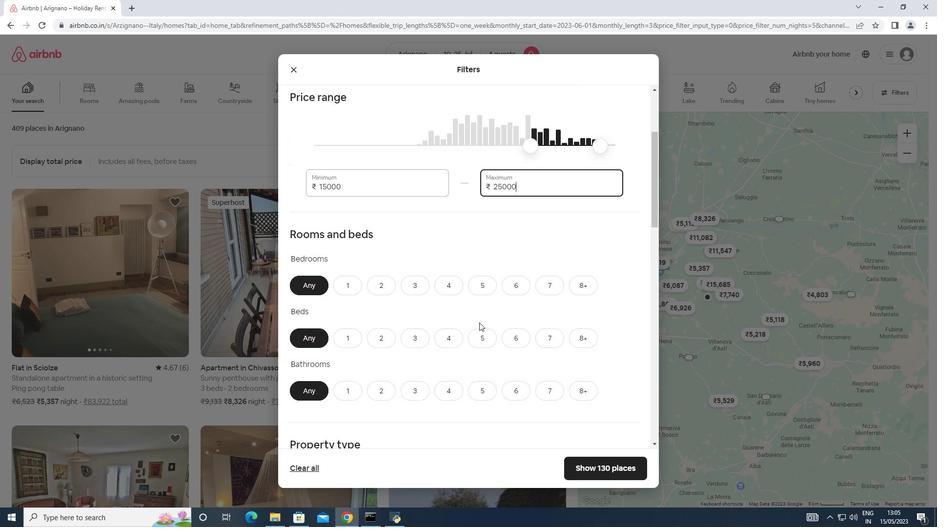 
Action: Mouse moved to (384, 235)
Screenshot: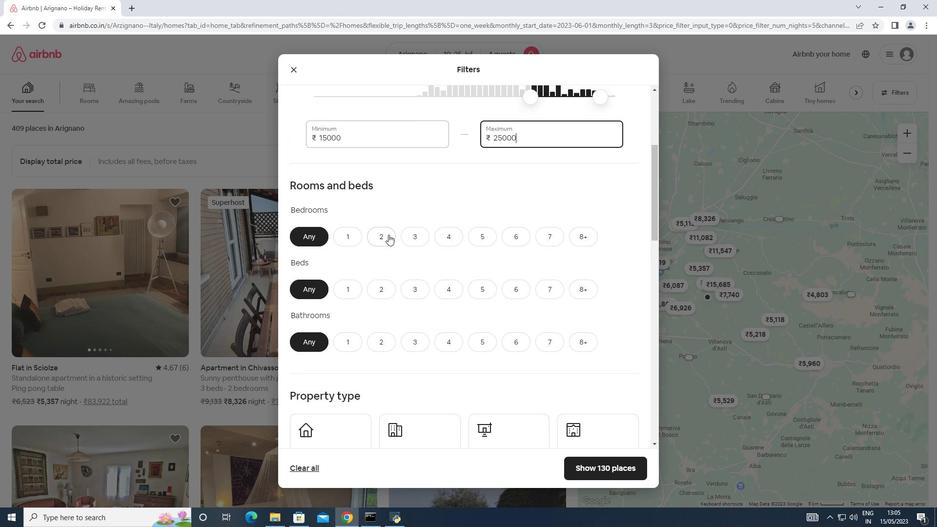 
Action: Mouse pressed left at (384, 235)
Screenshot: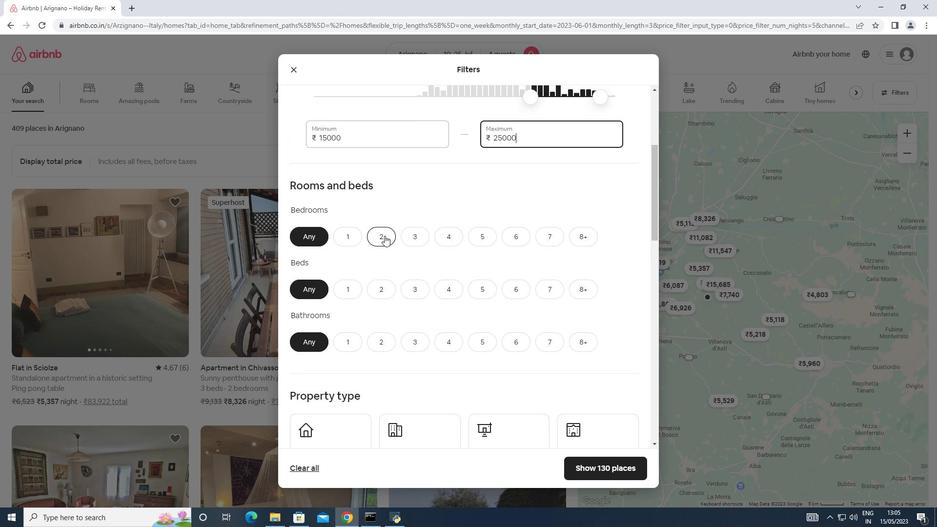 
Action: Mouse moved to (420, 284)
Screenshot: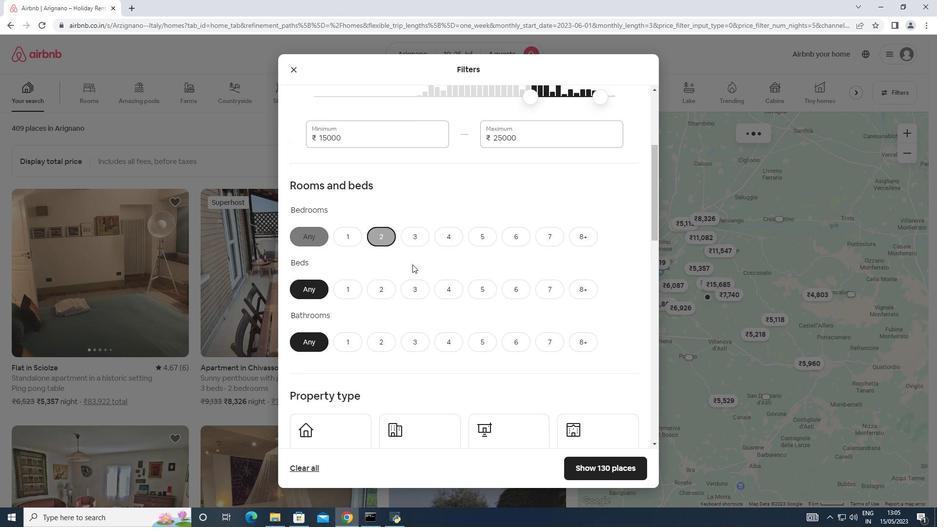 
Action: Mouse pressed left at (420, 284)
Screenshot: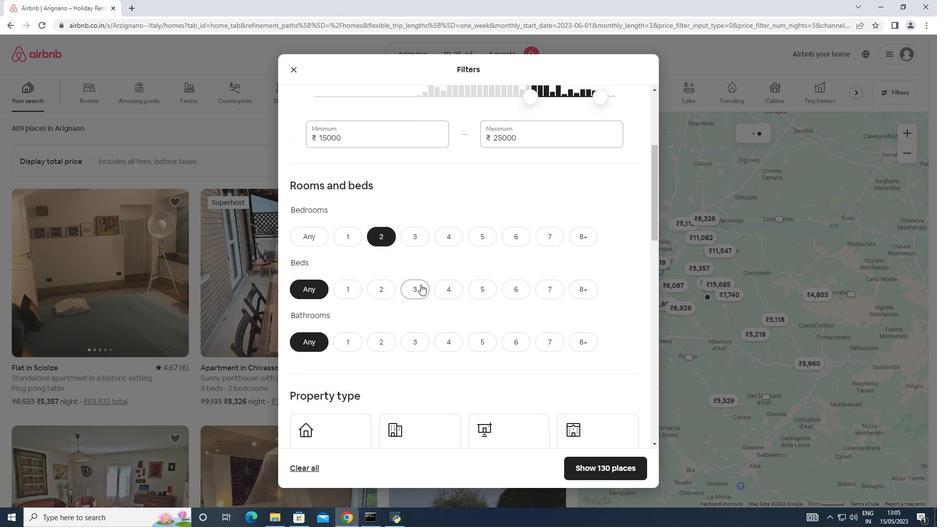 
Action: Mouse moved to (387, 340)
Screenshot: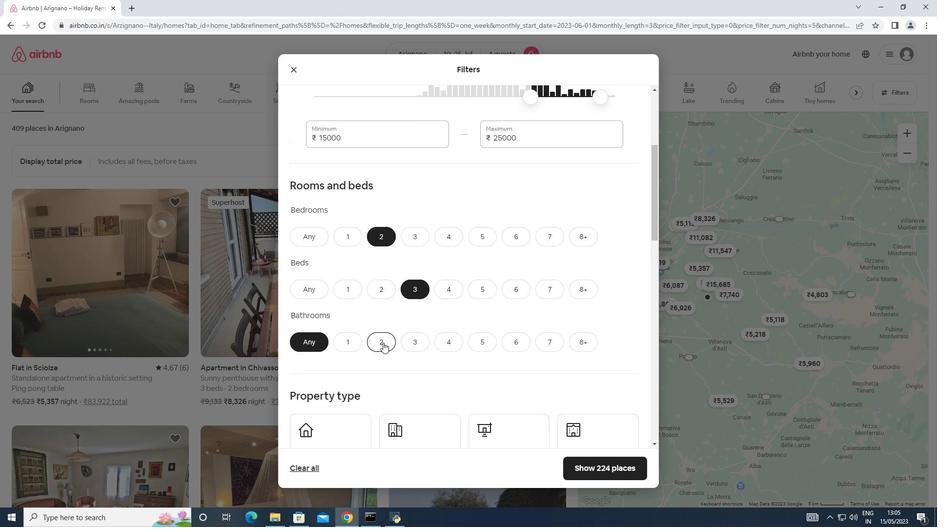 
Action: Mouse pressed left at (387, 340)
Screenshot: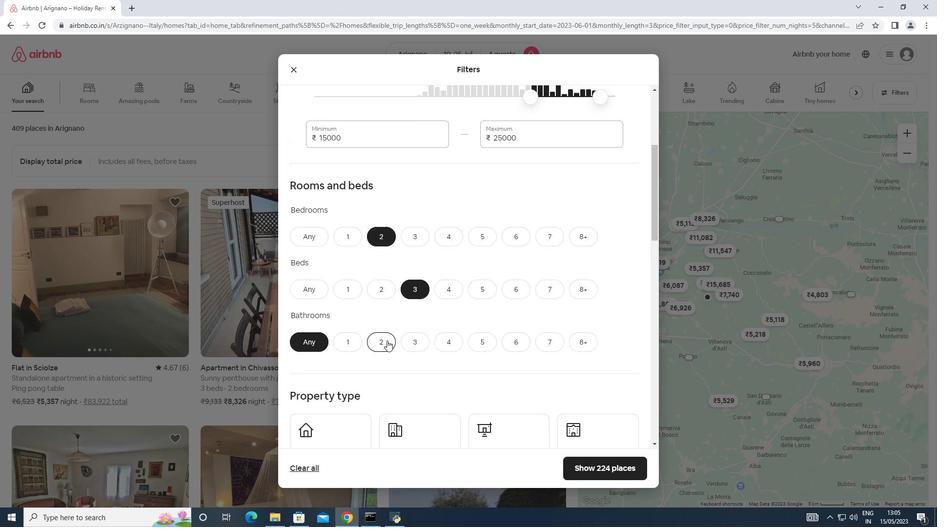 
Action: Mouse moved to (399, 325)
Screenshot: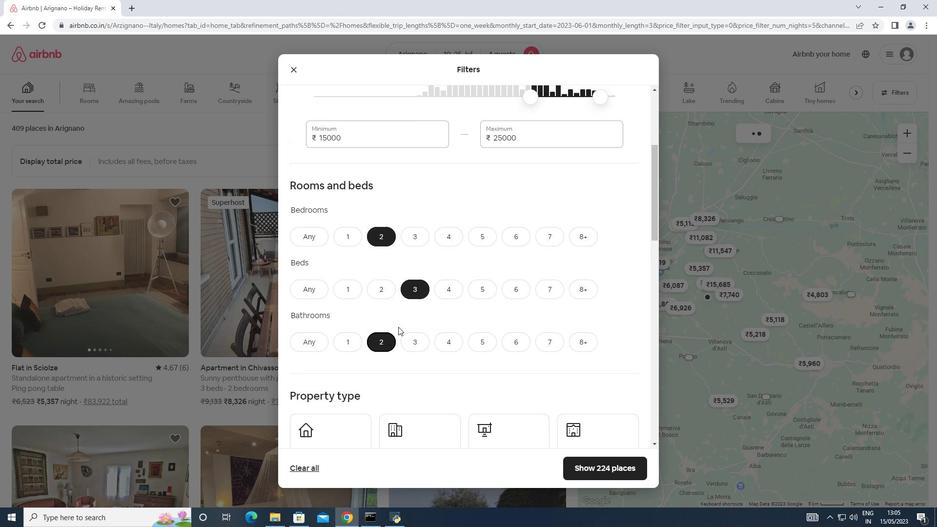 
Action: Mouse scrolled (399, 325) with delta (0, 0)
Screenshot: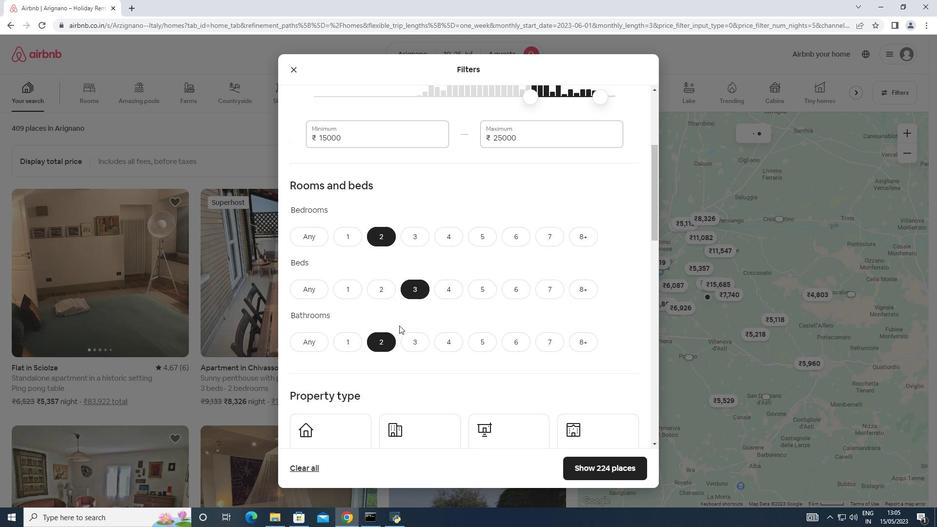 
Action: Mouse moved to (401, 323)
Screenshot: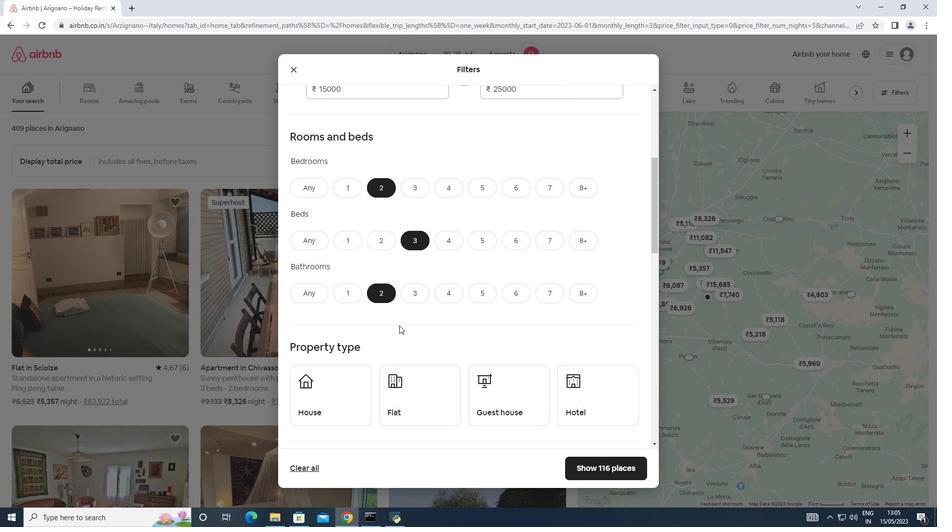 
Action: Mouse scrolled (401, 323) with delta (0, 0)
Screenshot: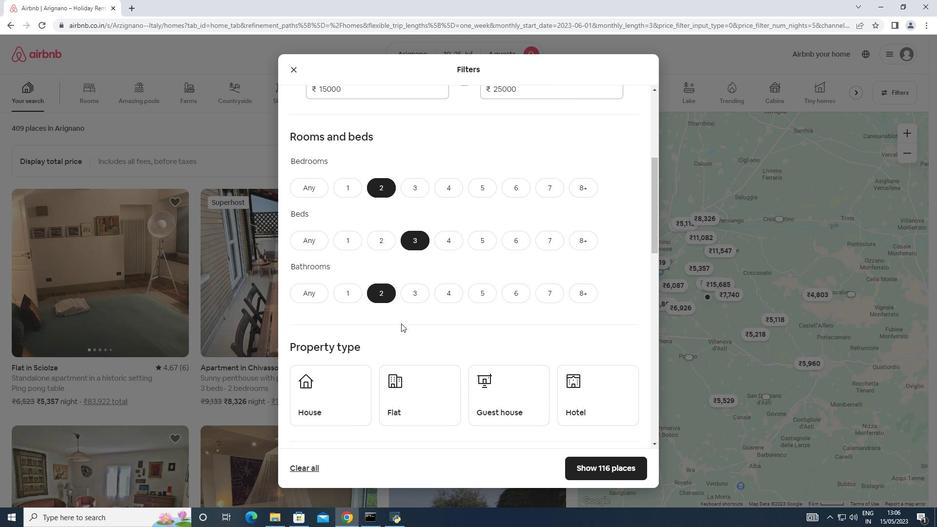 
Action: Mouse scrolled (401, 323) with delta (0, 0)
Screenshot: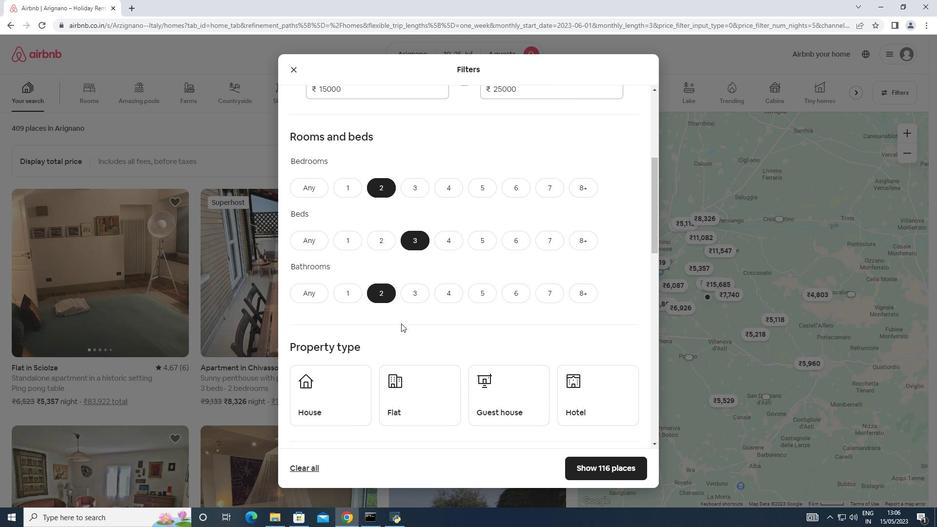 
Action: Mouse moved to (349, 304)
Screenshot: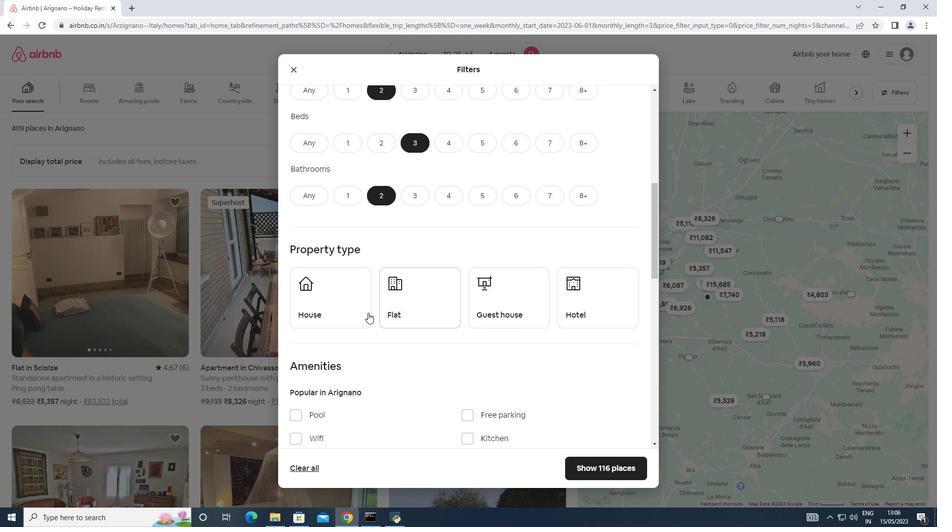 
Action: Mouse pressed left at (349, 304)
Screenshot: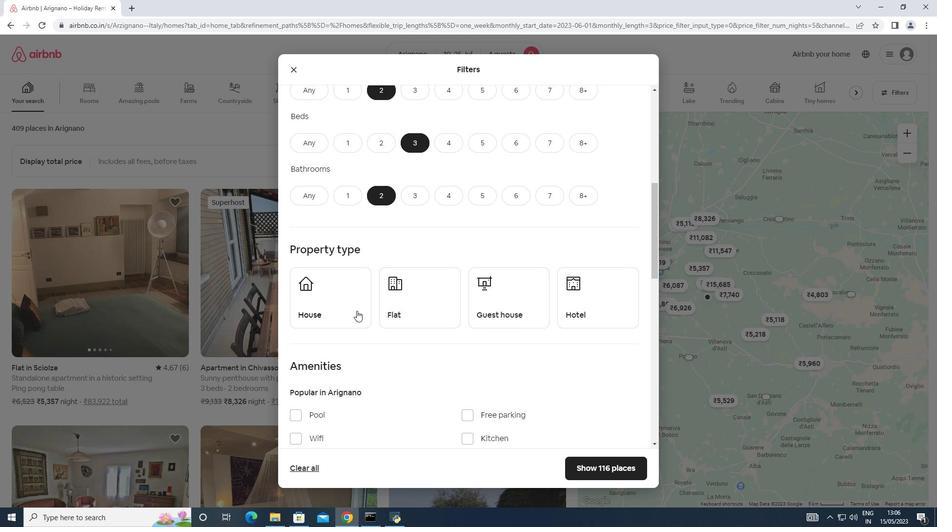 
Action: Mouse moved to (441, 309)
Screenshot: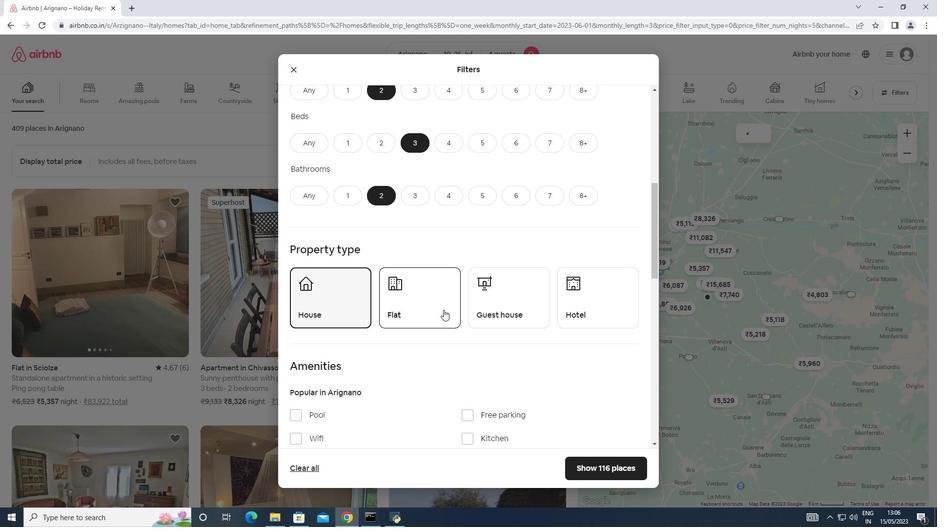 
Action: Mouse pressed left at (441, 309)
Screenshot: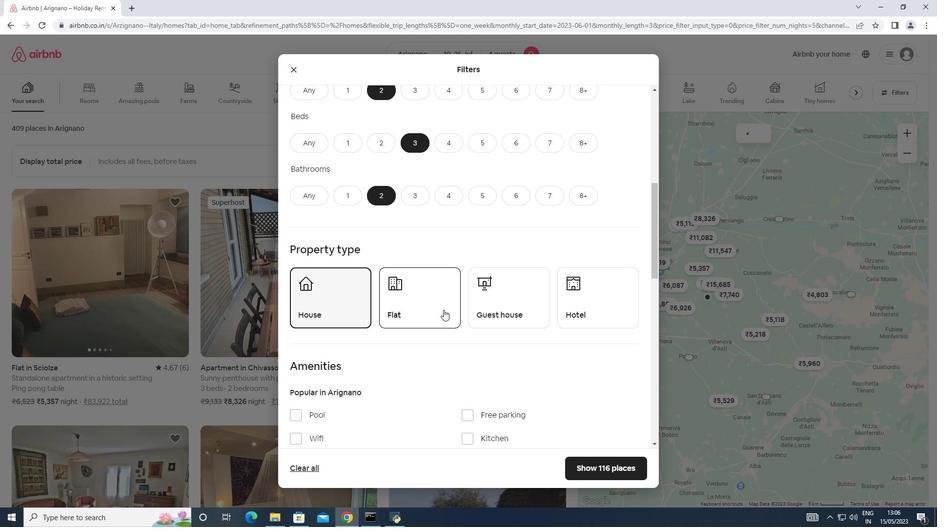 
Action: Mouse moved to (486, 307)
Screenshot: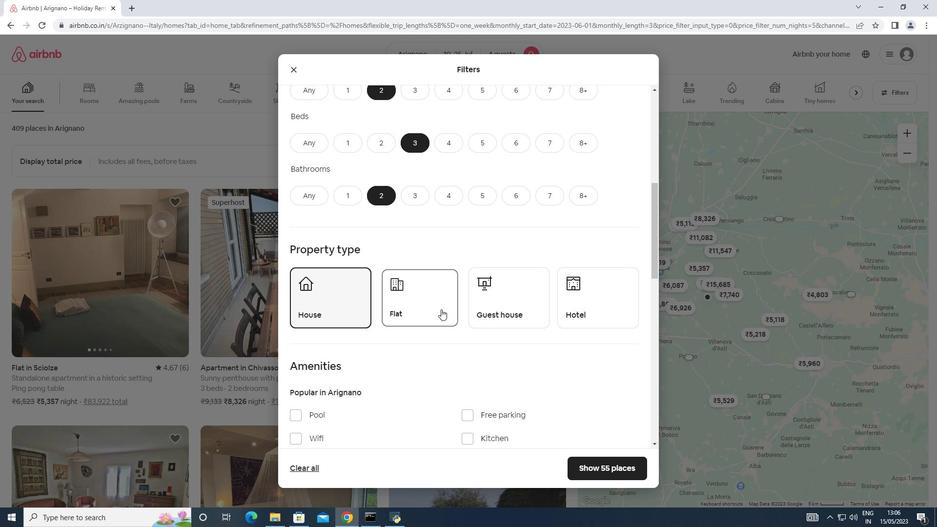 
Action: Mouse pressed left at (486, 307)
Screenshot: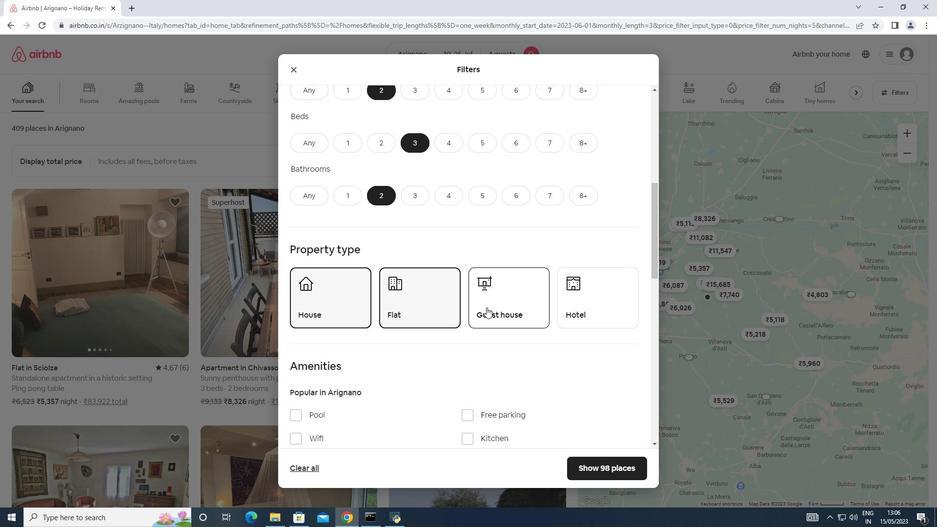 
Action: Mouse moved to (563, 313)
Screenshot: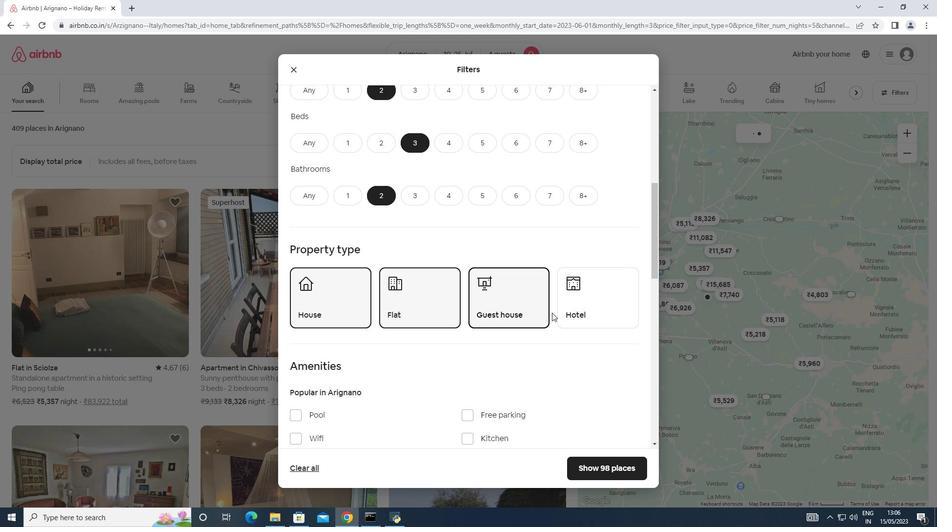 
Action: Mouse scrolled (563, 313) with delta (0, 0)
Screenshot: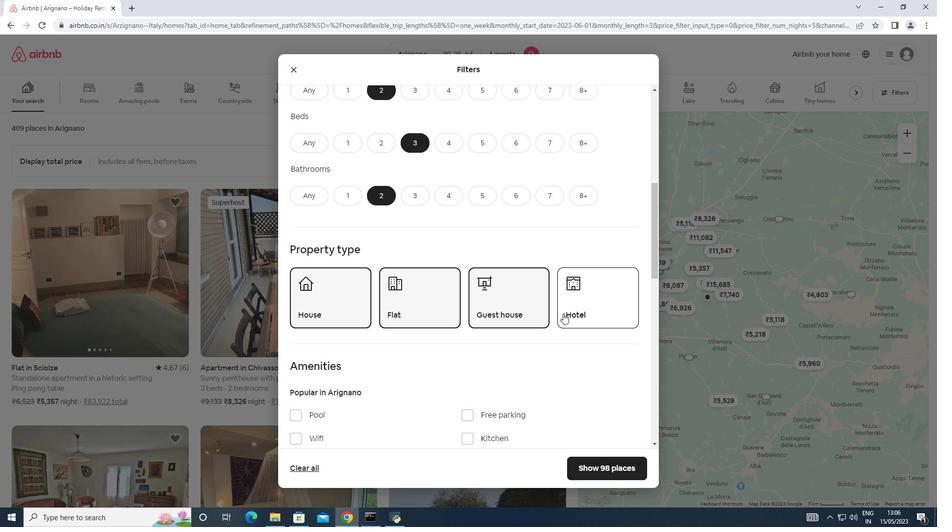 
Action: Mouse scrolled (563, 313) with delta (0, 0)
Screenshot: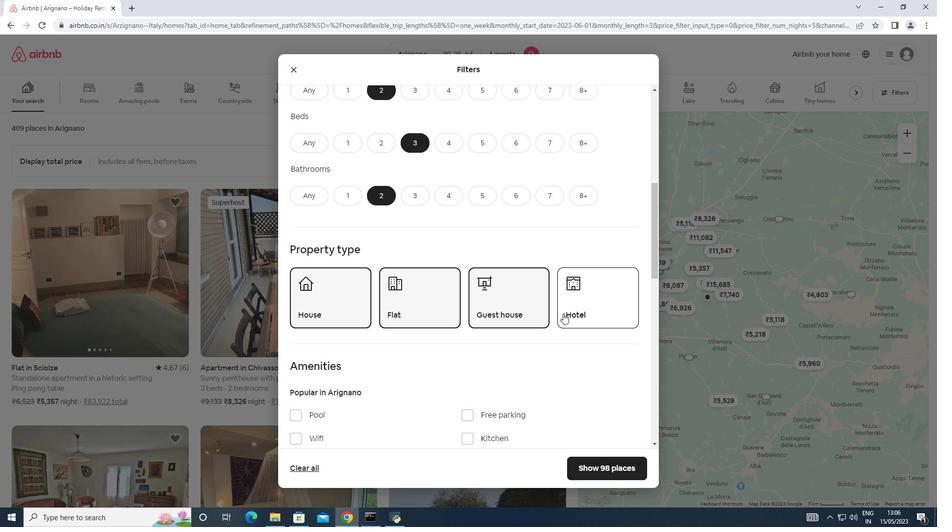 
Action: Mouse moved to (297, 336)
Screenshot: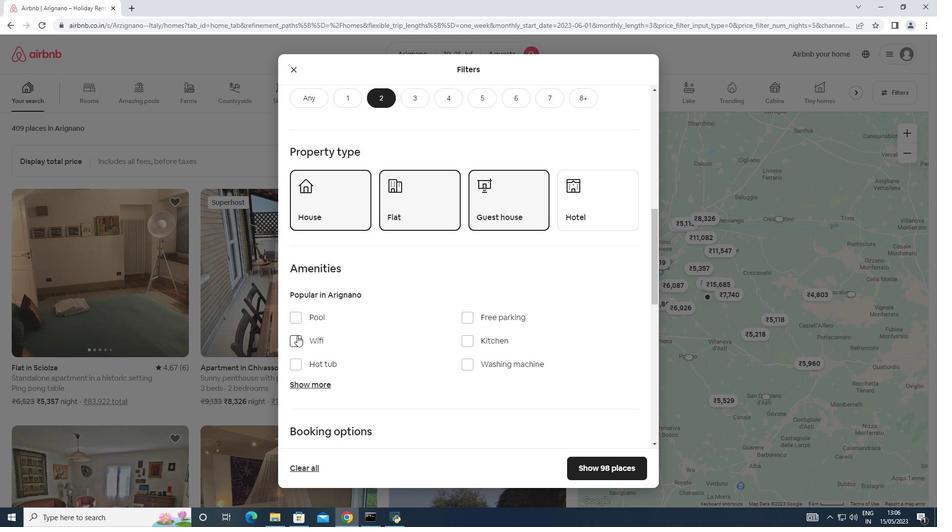 
Action: Mouse pressed left at (297, 336)
Screenshot: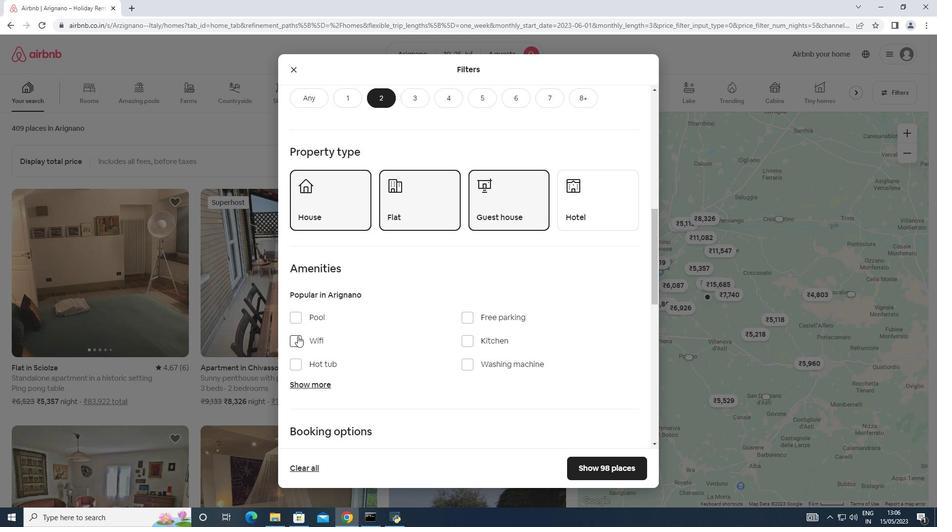 
Action: Mouse moved to (355, 334)
Screenshot: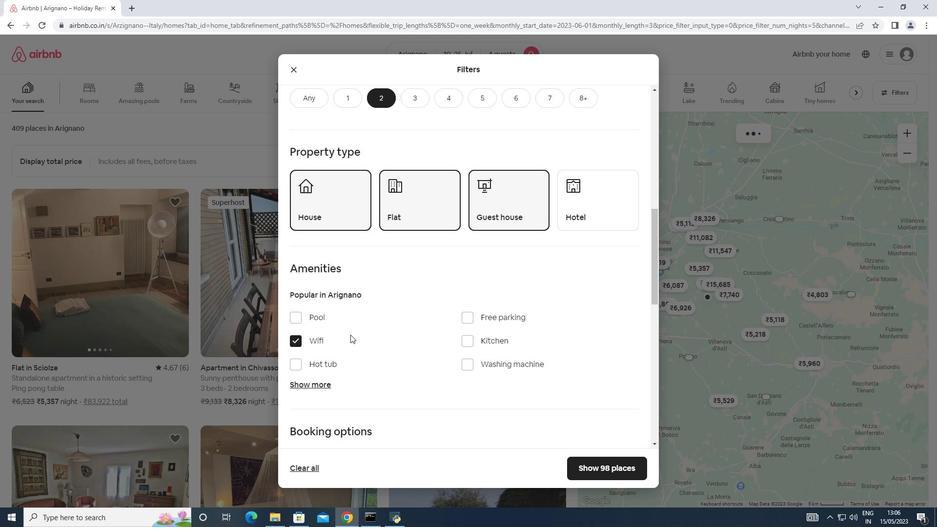
Action: Mouse scrolled (355, 334) with delta (0, 0)
Screenshot: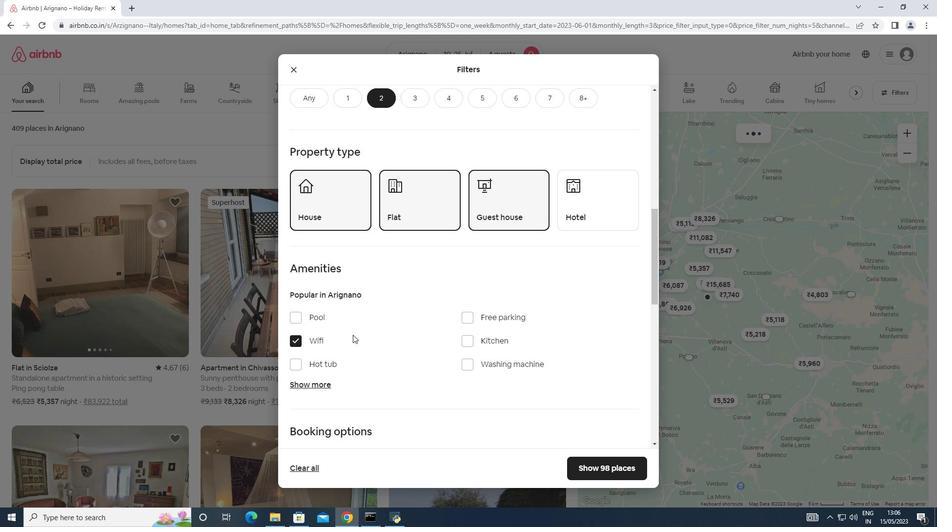 
Action: Mouse scrolled (355, 334) with delta (0, 0)
Screenshot: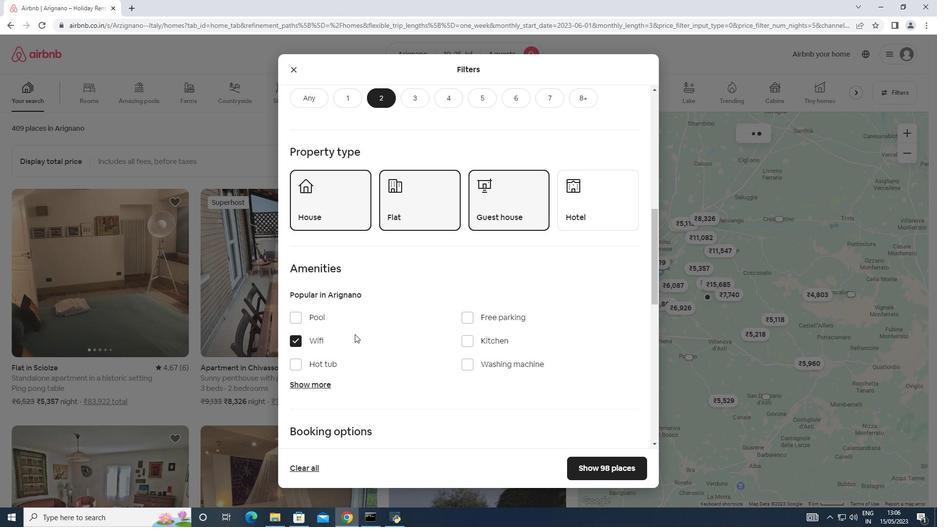 
Action: Mouse moved to (316, 287)
Screenshot: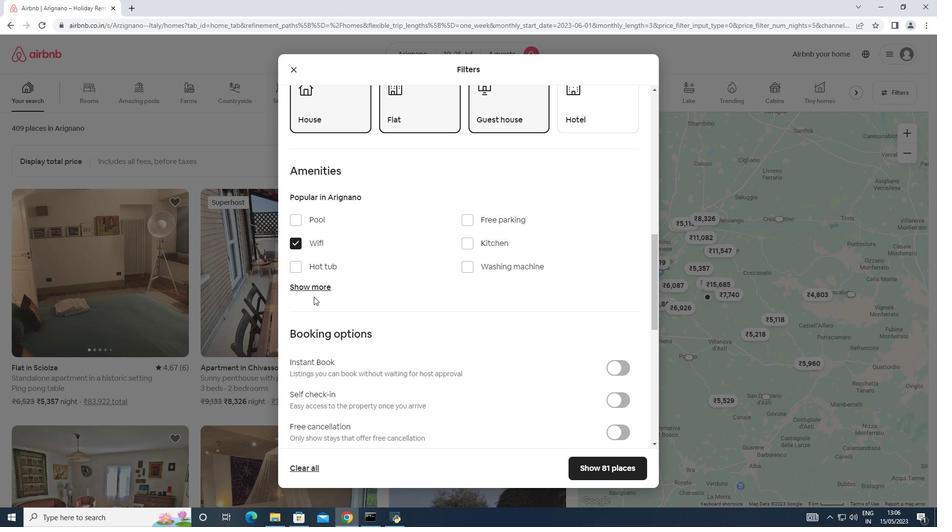
Action: Mouse pressed left at (316, 287)
Screenshot: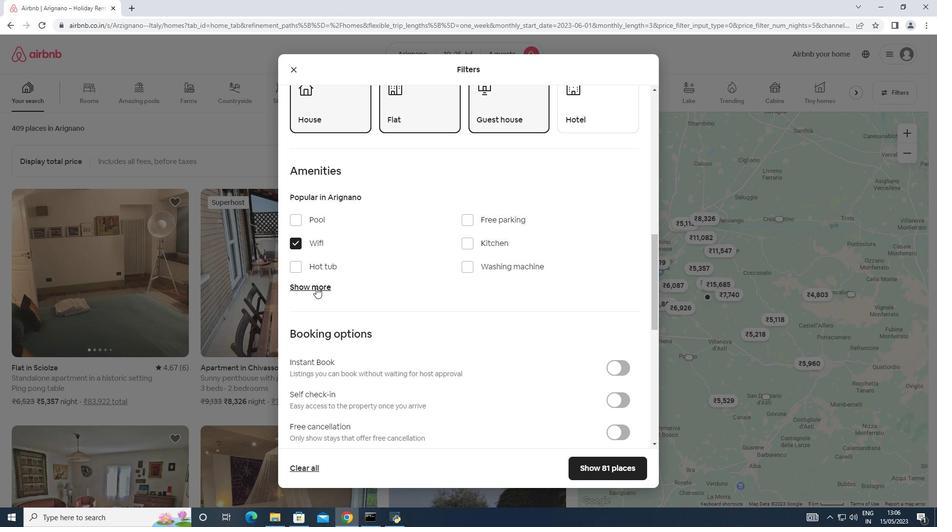 
Action: Mouse moved to (297, 368)
Screenshot: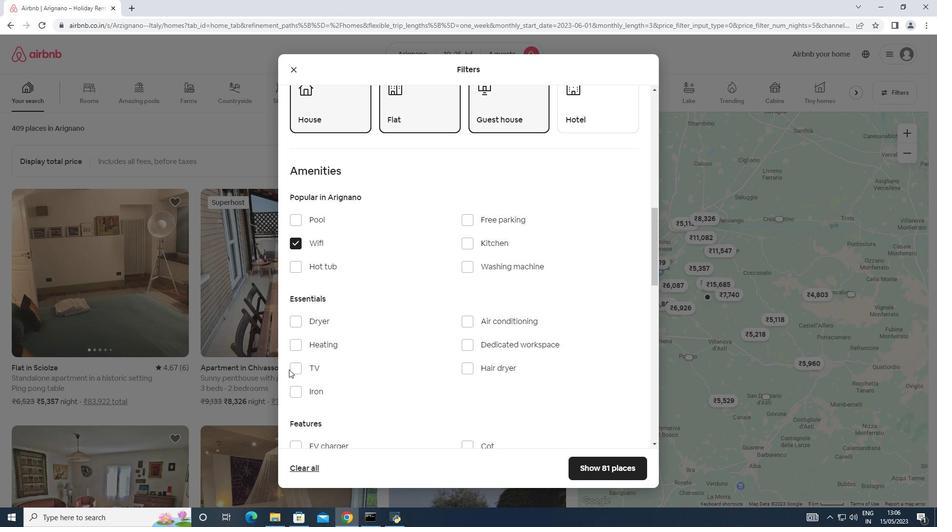 
Action: Mouse pressed left at (297, 368)
Screenshot: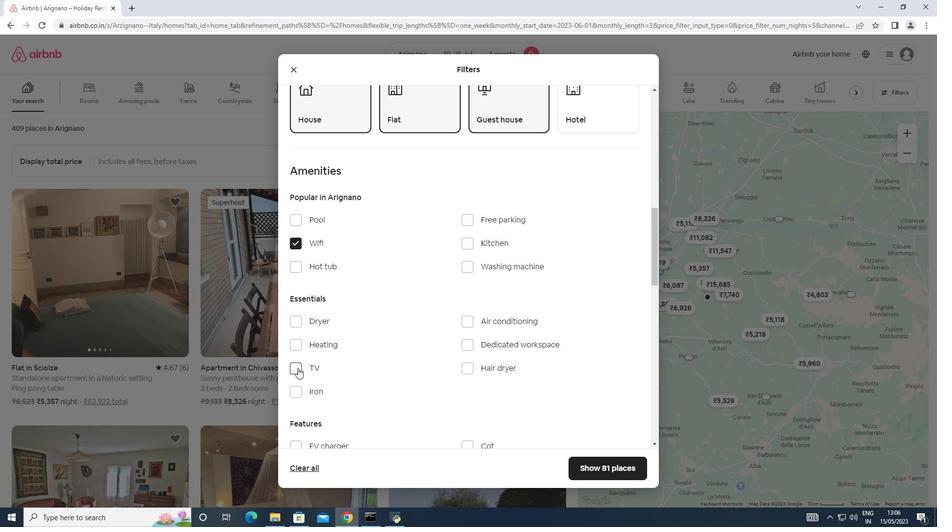 
Action: Mouse moved to (339, 351)
Screenshot: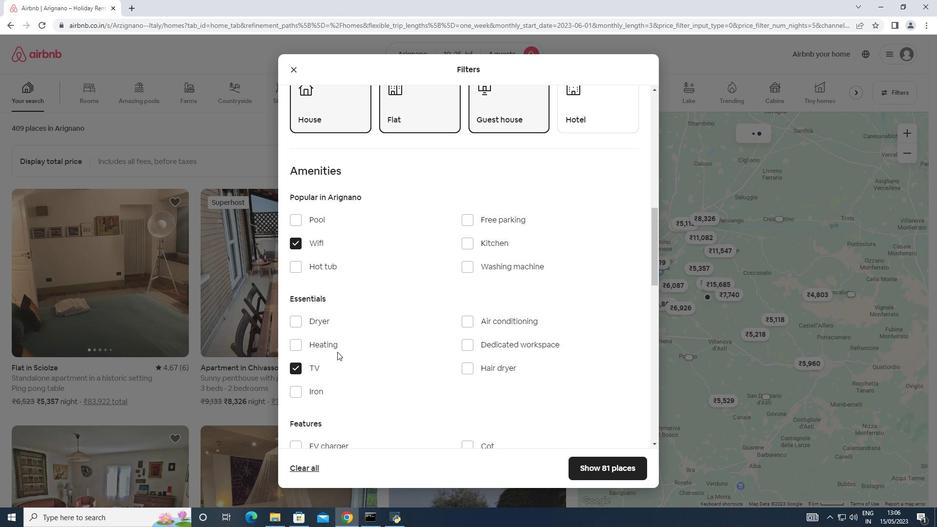 
Action: Mouse scrolled (339, 350) with delta (0, 0)
Screenshot: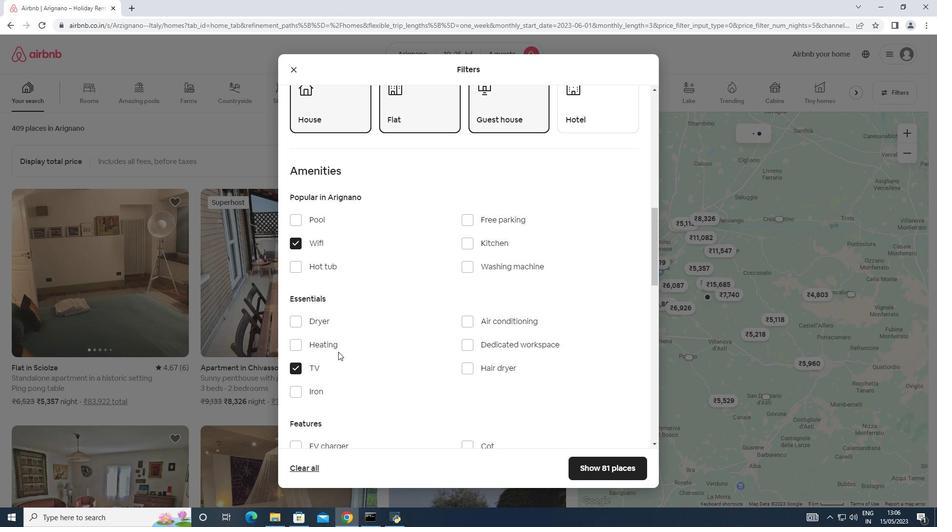 
Action: Mouse moved to (466, 173)
Screenshot: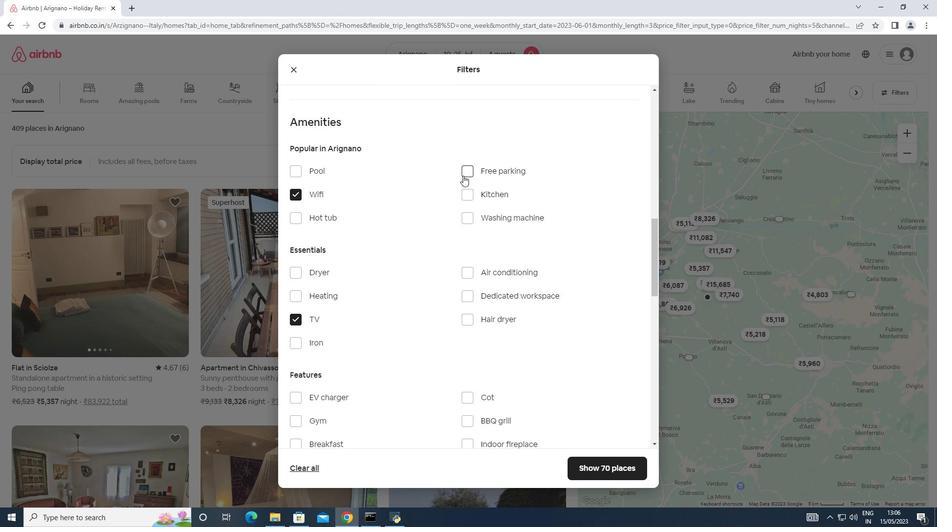 
Action: Mouse pressed left at (466, 173)
Screenshot: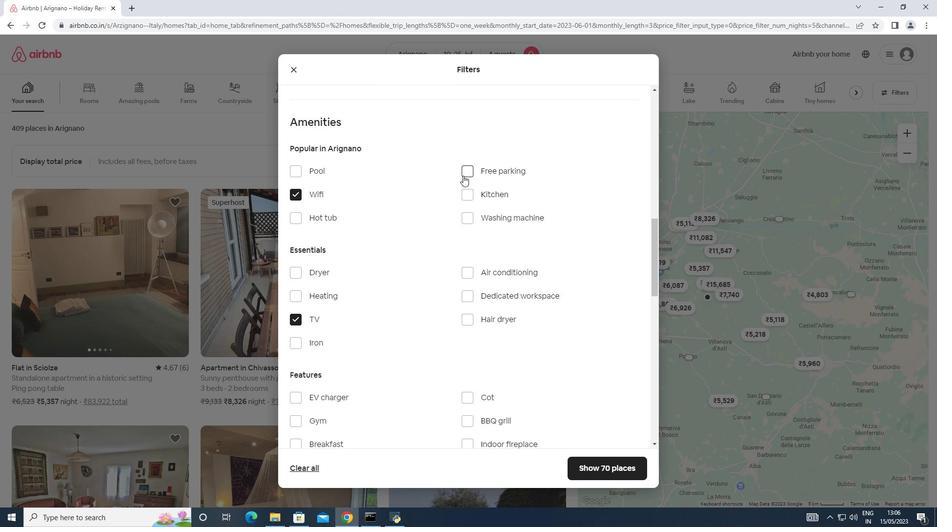 
Action: Mouse moved to (421, 268)
Screenshot: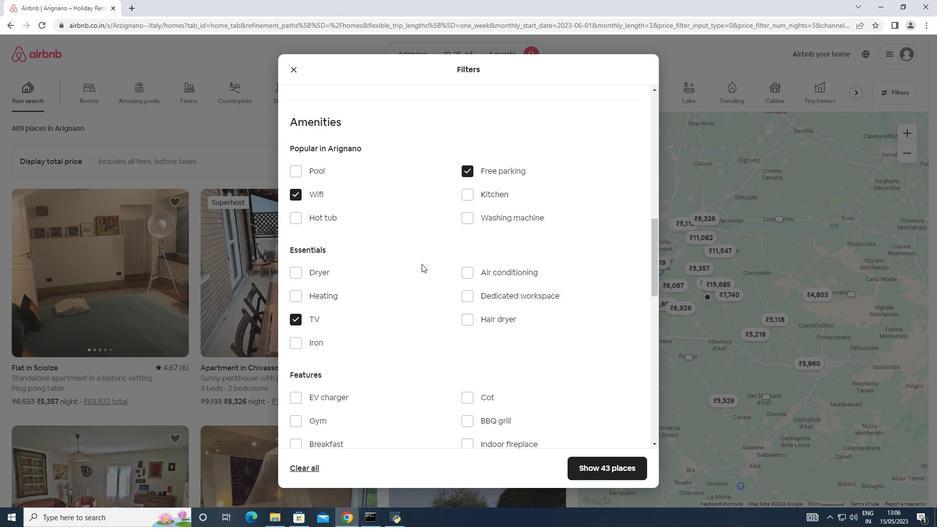 
Action: Mouse scrolled (421, 267) with delta (0, 0)
Screenshot: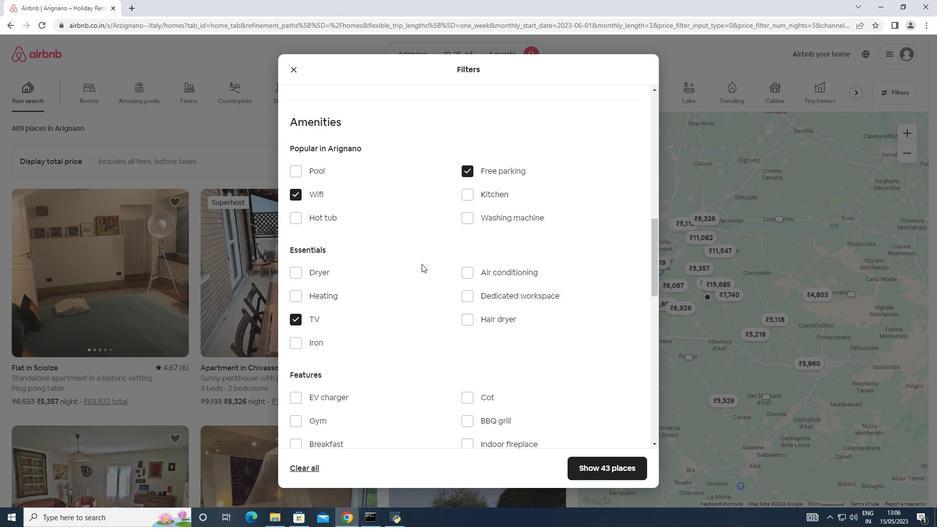 
Action: Mouse moved to (421, 269)
Screenshot: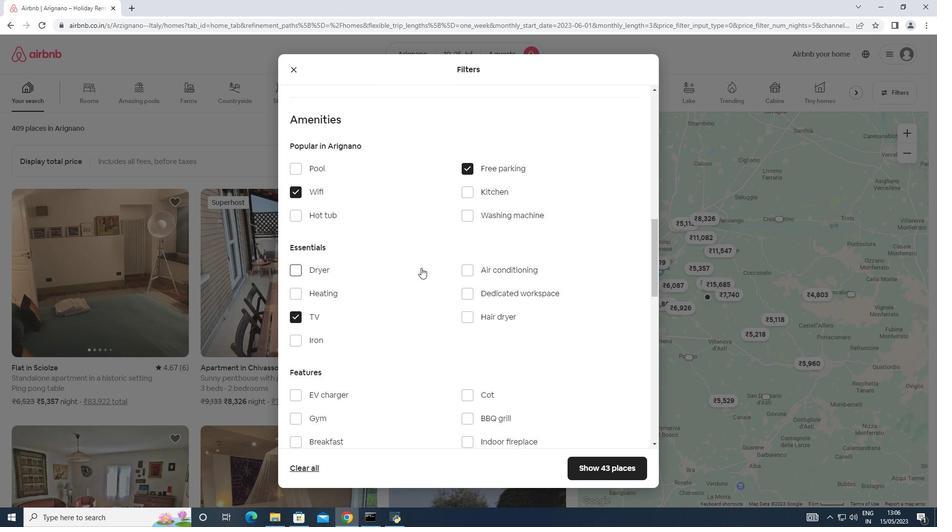 
Action: Mouse scrolled (421, 269) with delta (0, 0)
Screenshot: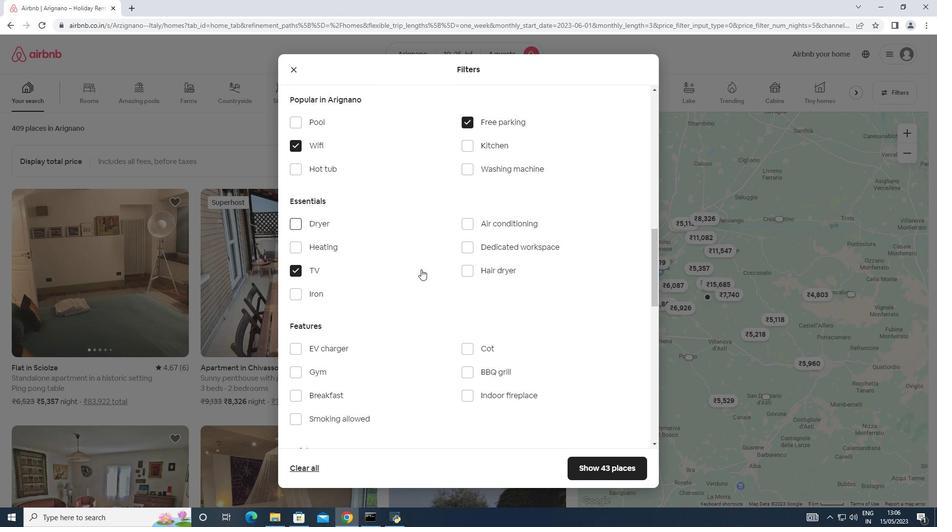
Action: Mouse scrolled (421, 269) with delta (0, 0)
Screenshot: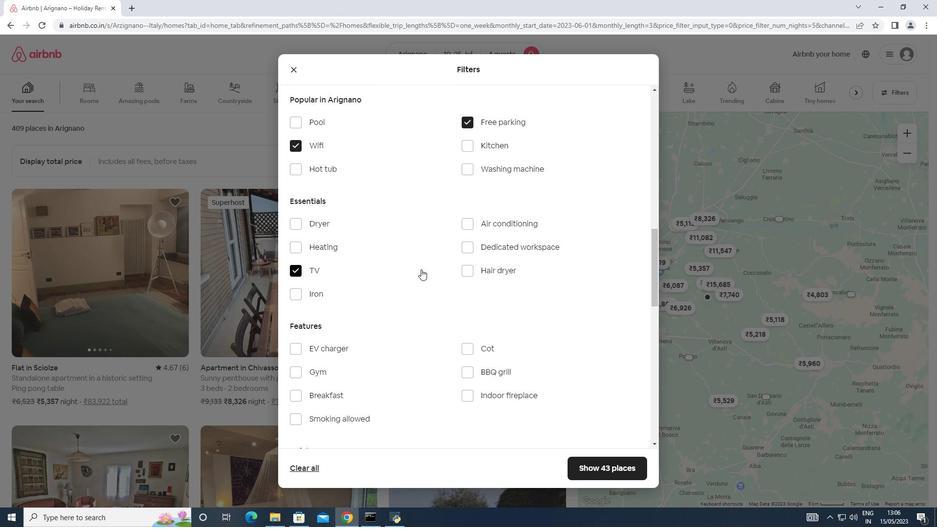 
Action: Mouse moved to (306, 274)
Screenshot: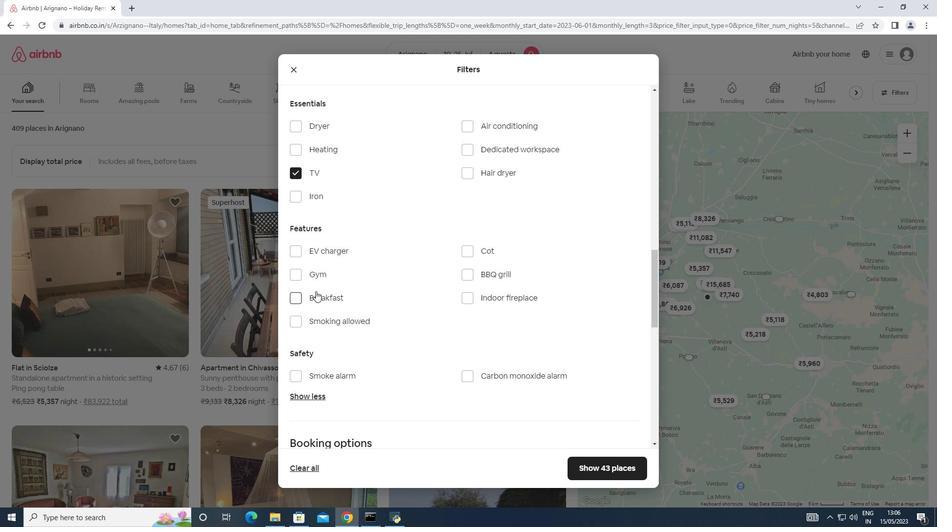 
Action: Mouse pressed left at (306, 274)
Screenshot: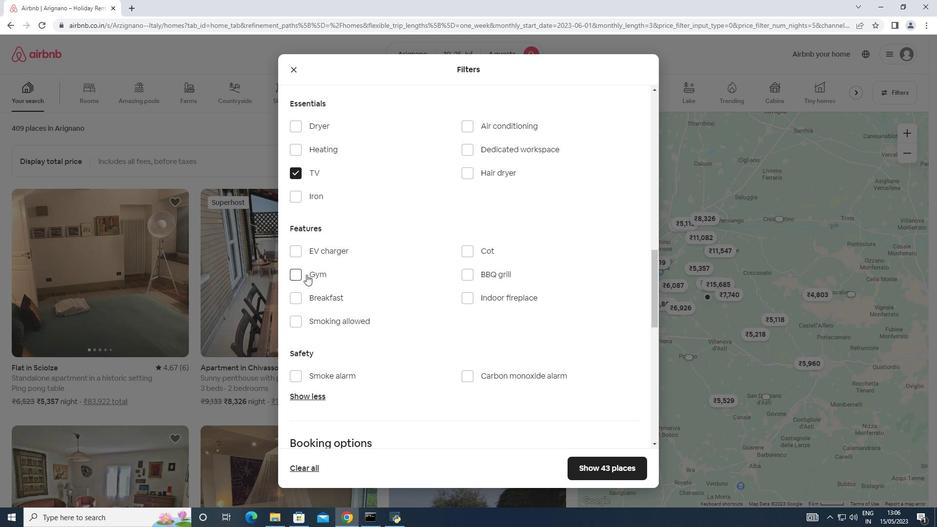 
Action: Mouse moved to (312, 294)
Screenshot: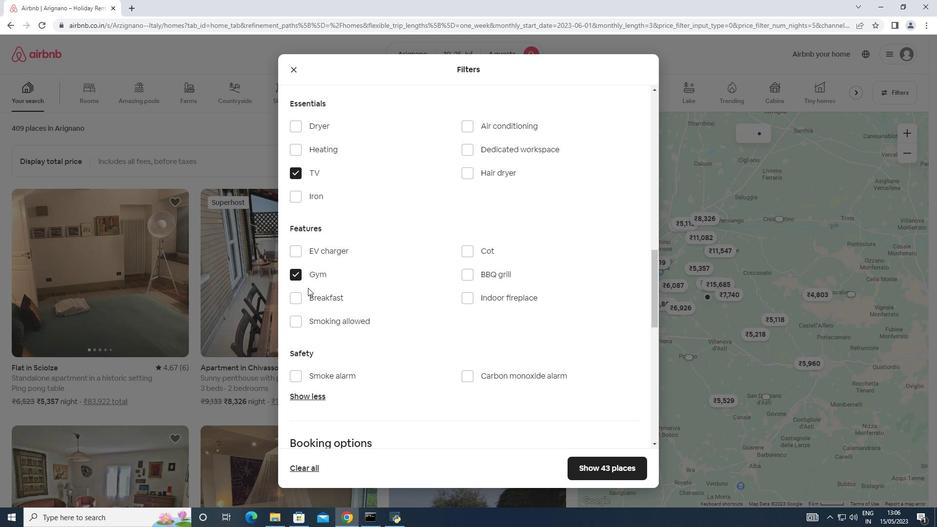 
Action: Mouse pressed left at (312, 294)
Screenshot: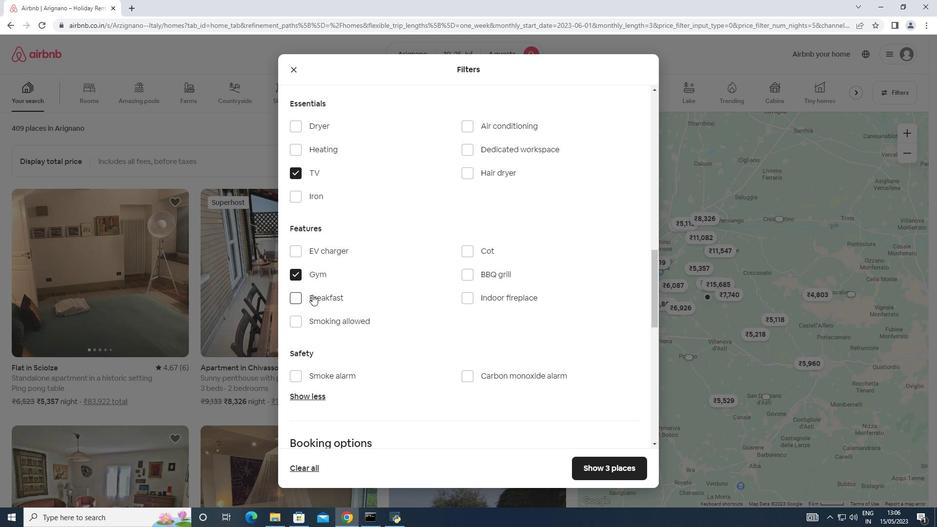 
Action: Mouse moved to (405, 296)
Screenshot: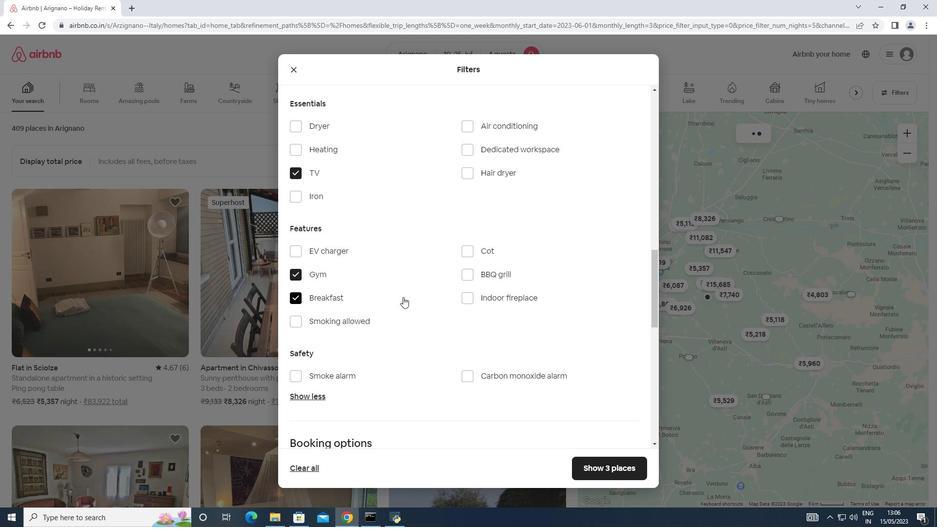 
Action: Mouse scrolled (405, 295) with delta (0, 0)
Screenshot: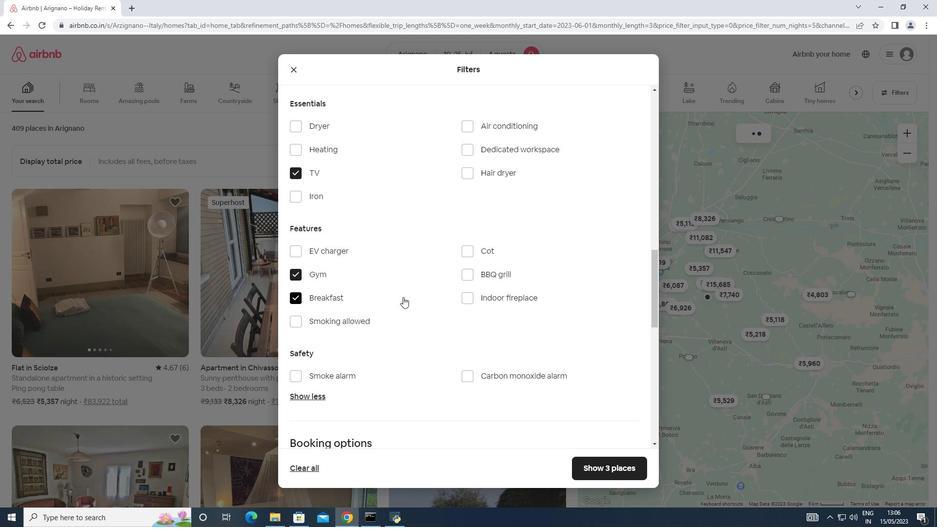 
Action: Mouse scrolled (405, 295) with delta (0, 0)
Screenshot: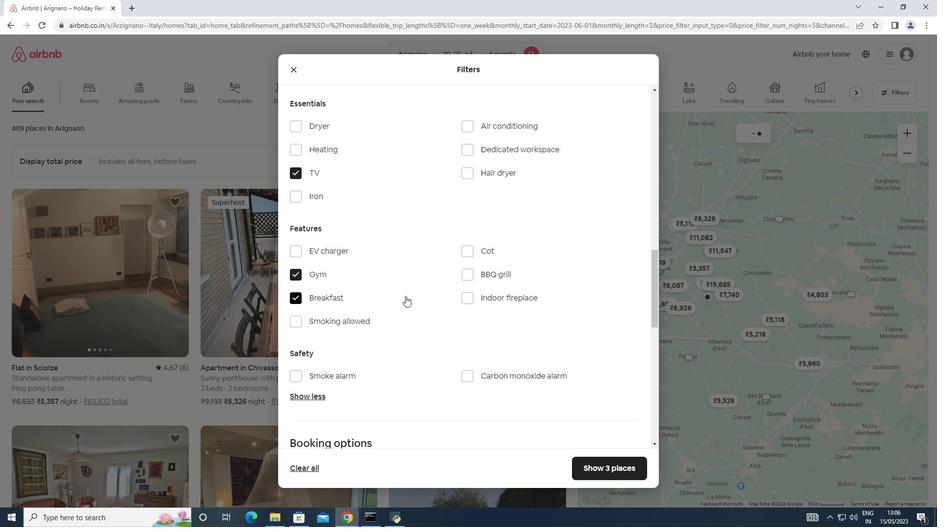 
Action: Mouse scrolled (405, 295) with delta (0, 0)
Screenshot: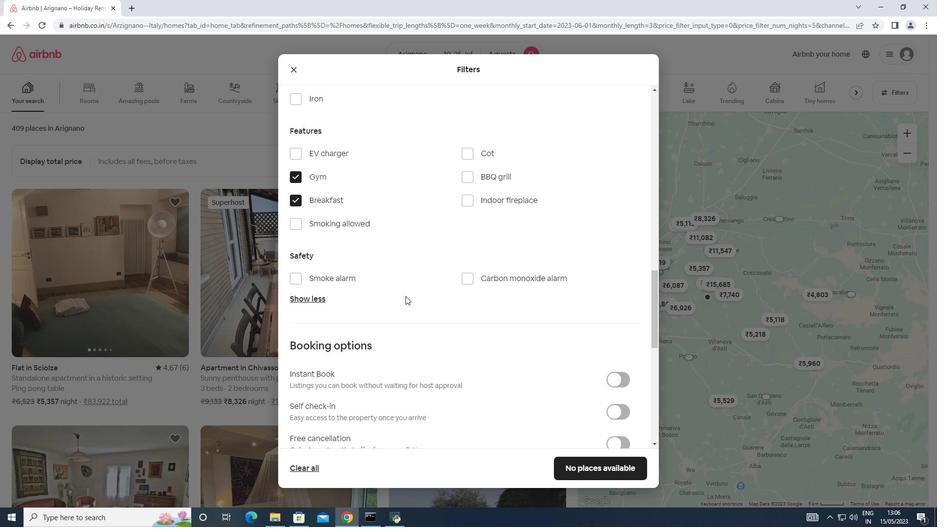 
Action: Mouse scrolled (405, 295) with delta (0, 0)
Screenshot: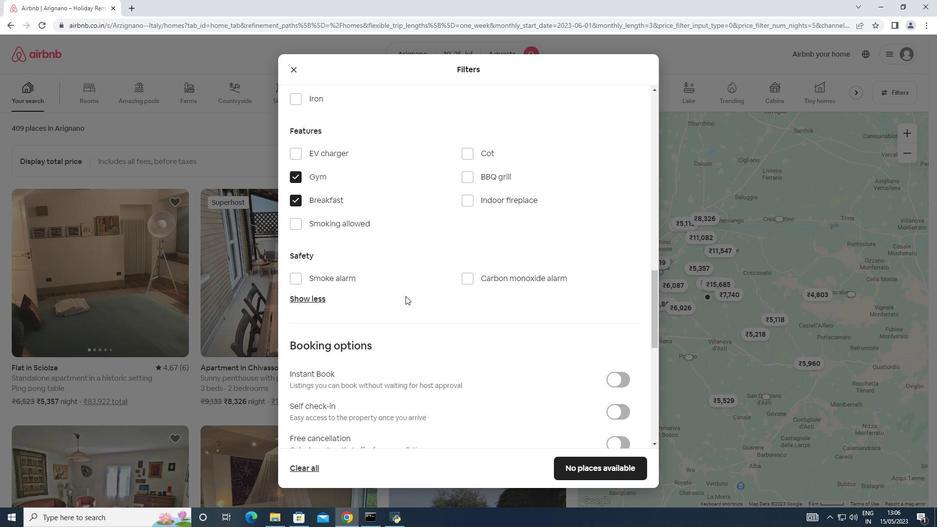 
Action: Mouse moved to (612, 313)
Screenshot: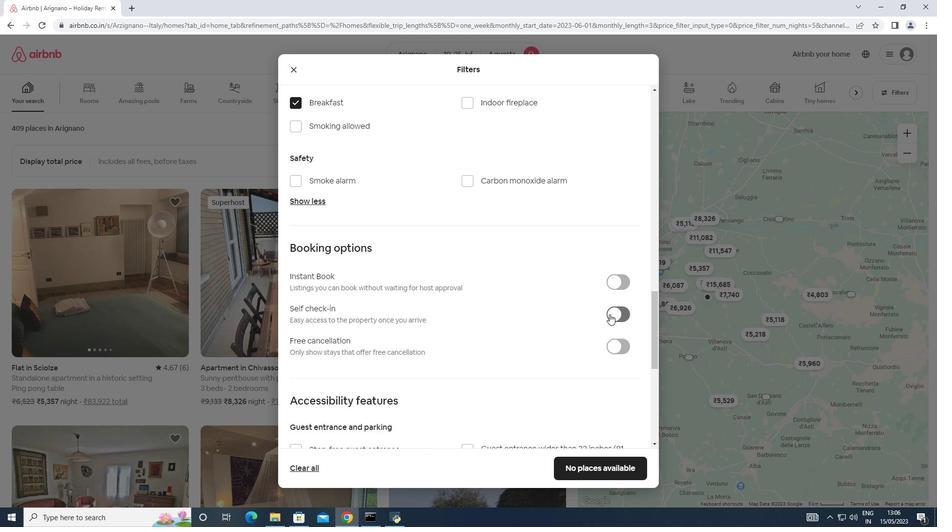
Action: Mouse pressed left at (612, 313)
Screenshot: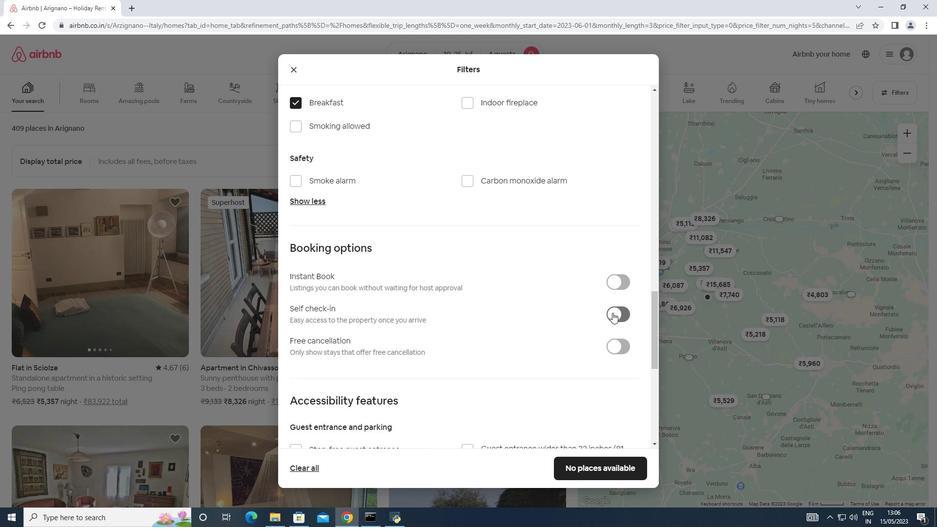 
Action: Mouse moved to (411, 326)
Screenshot: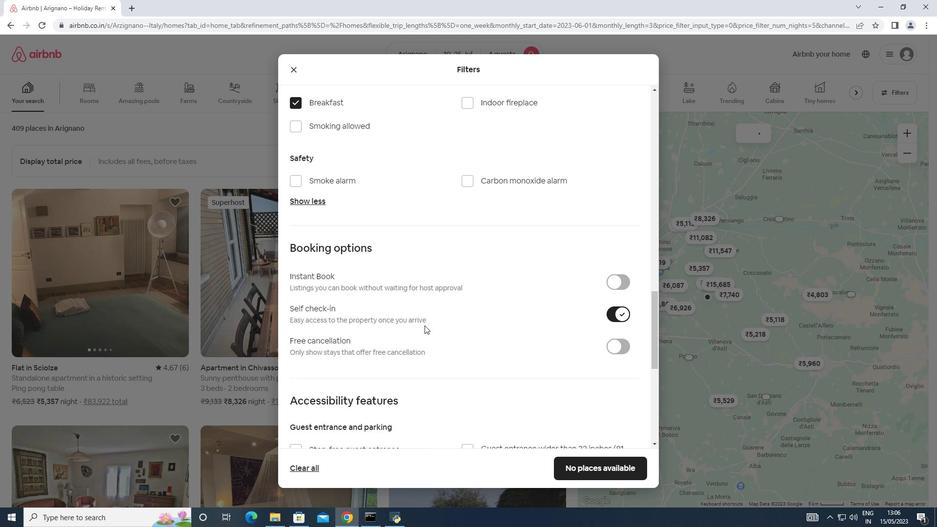 
Action: Mouse scrolled (411, 325) with delta (0, 0)
Screenshot: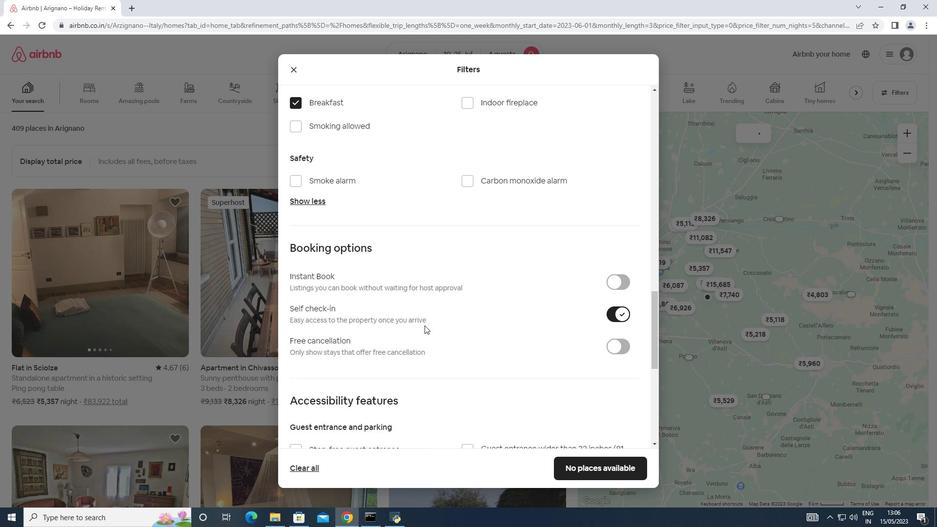 
Action: Mouse scrolled (411, 325) with delta (0, 0)
Screenshot: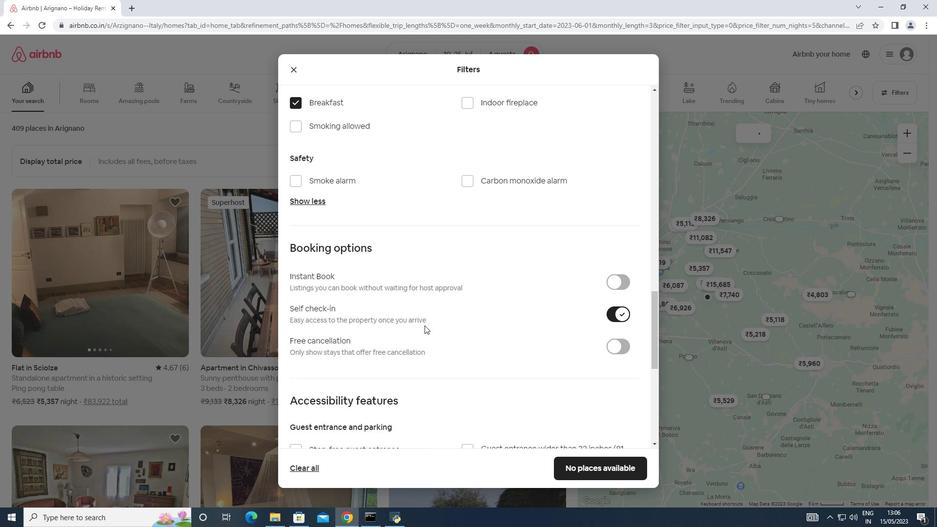 
Action: Mouse scrolled (411, 325) with delta (0, 0)
Screenshot: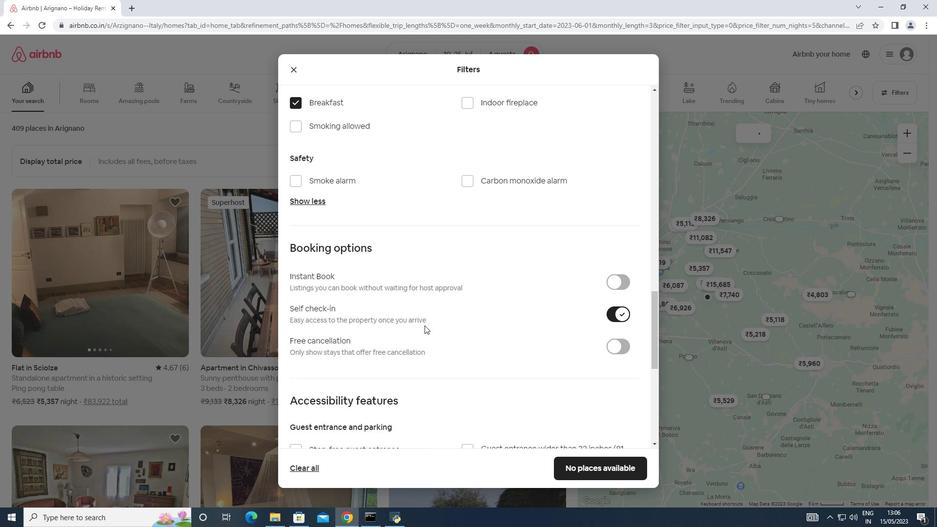 
Action: Mouse scrolled (411, 325) with delta (0, 0)
Screenshot: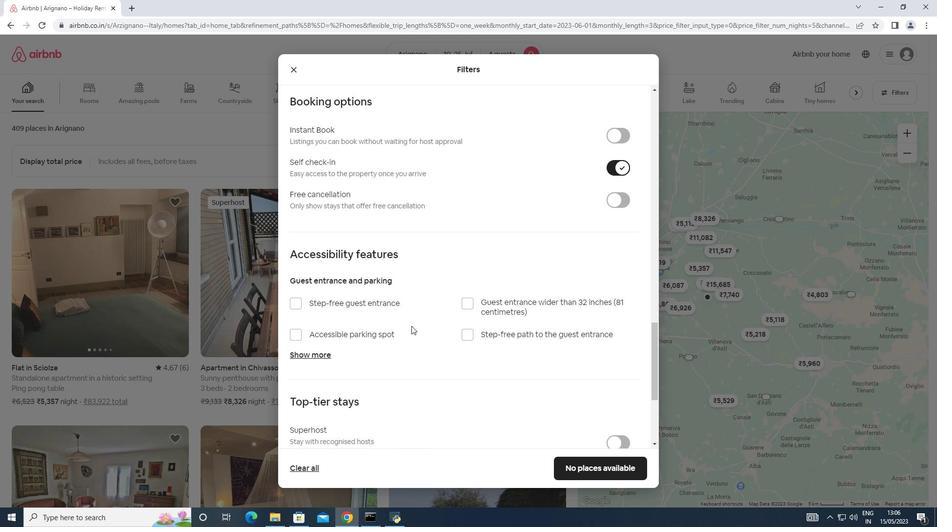 
Action: Mouse scrolled (411, 325) with delta (0, 0)
Screenshot: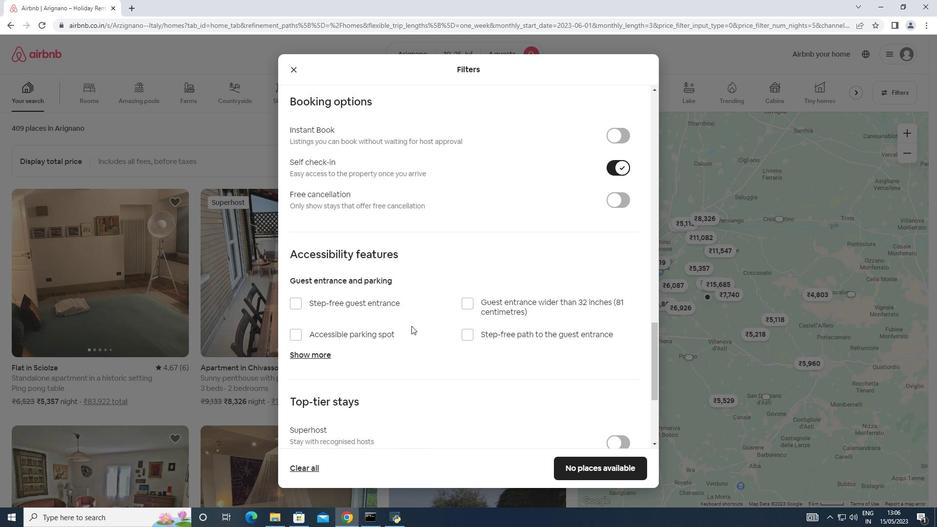 
Action: Mouse scrolled (411, 325) with delta (0, 0)
Screenshot: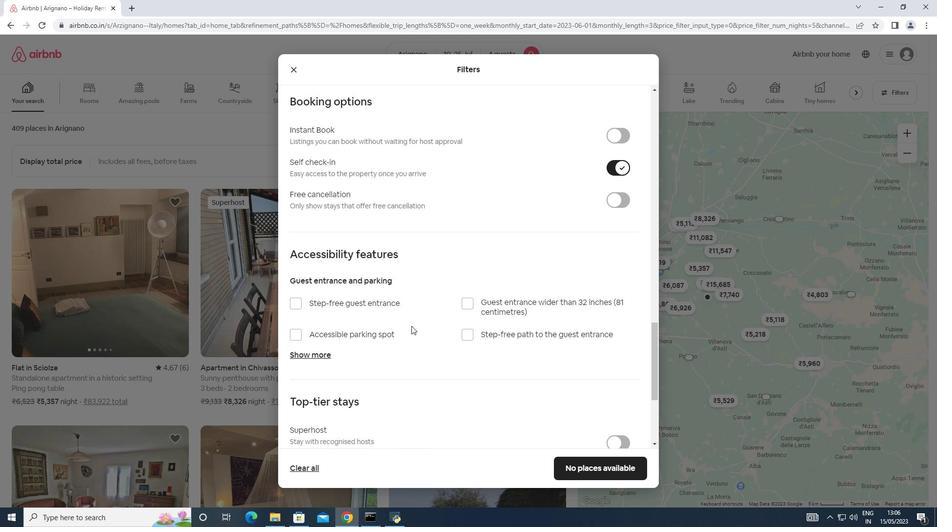 
Action: Mouse scrolled (411, 325) with delta (0, 0)
Screenshot: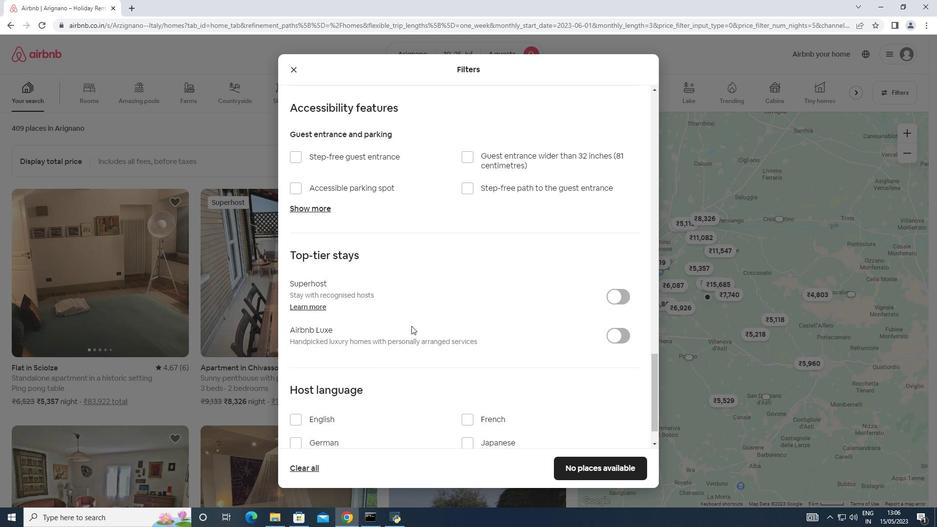 
Action: Mouse scrolled (411, 325) with delta (0, 0)
Screenshot: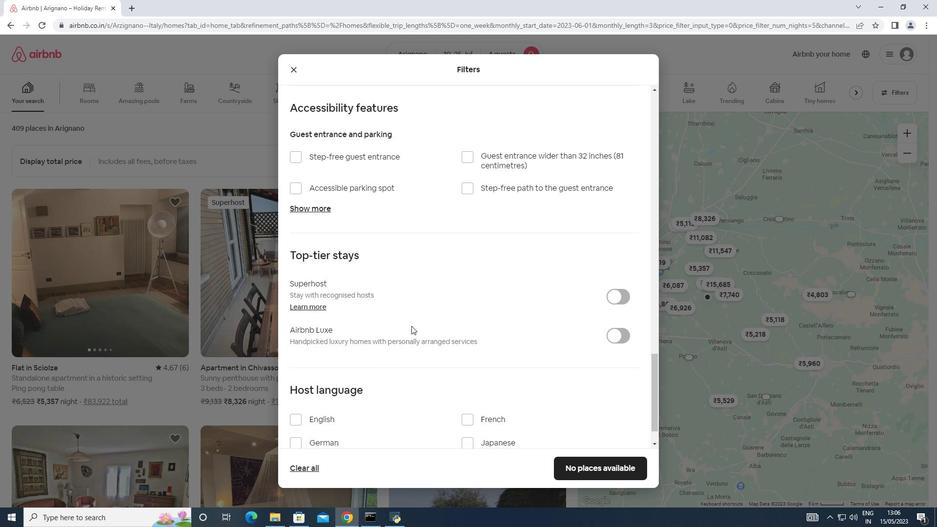 
Action: Mouse moved to (297, 379)
Screenshot: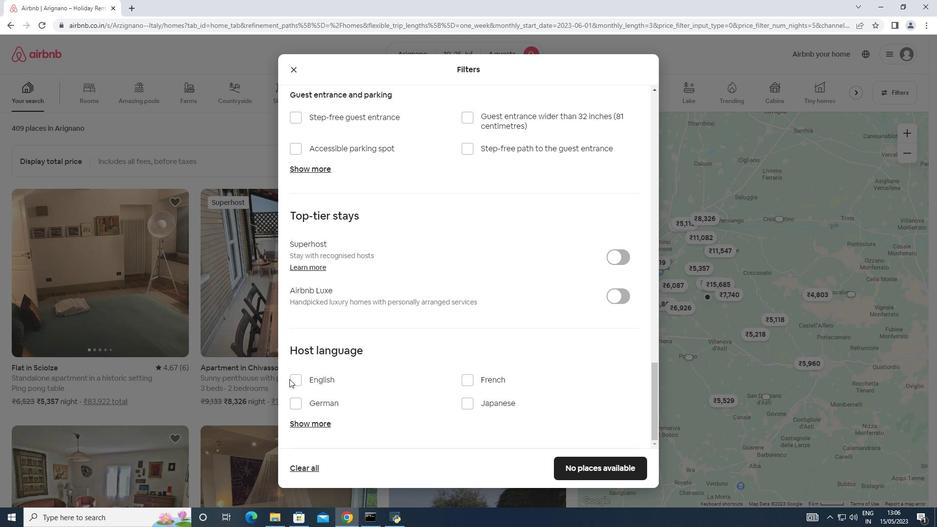 
Action: Mouse pressed left at (297, 379)
Screenshot: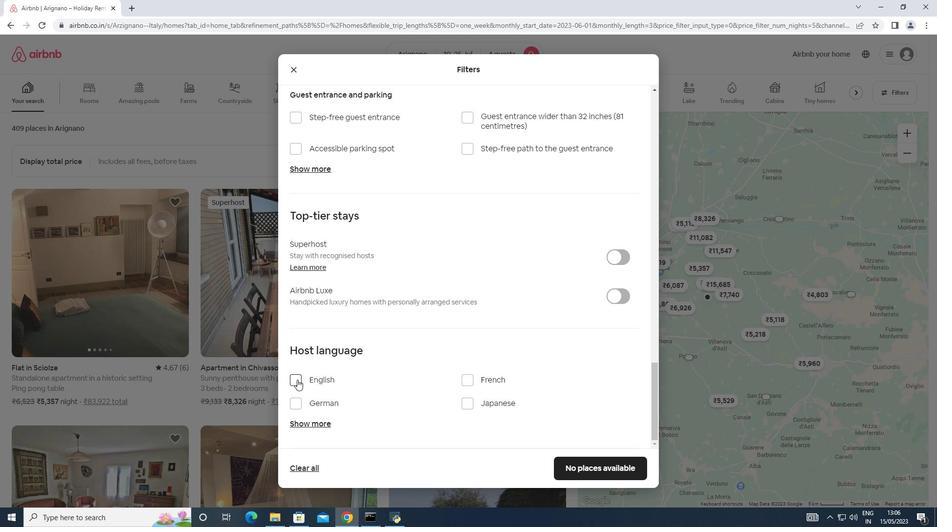 
Action: Mouse moved to (587, 478)
Screenshot: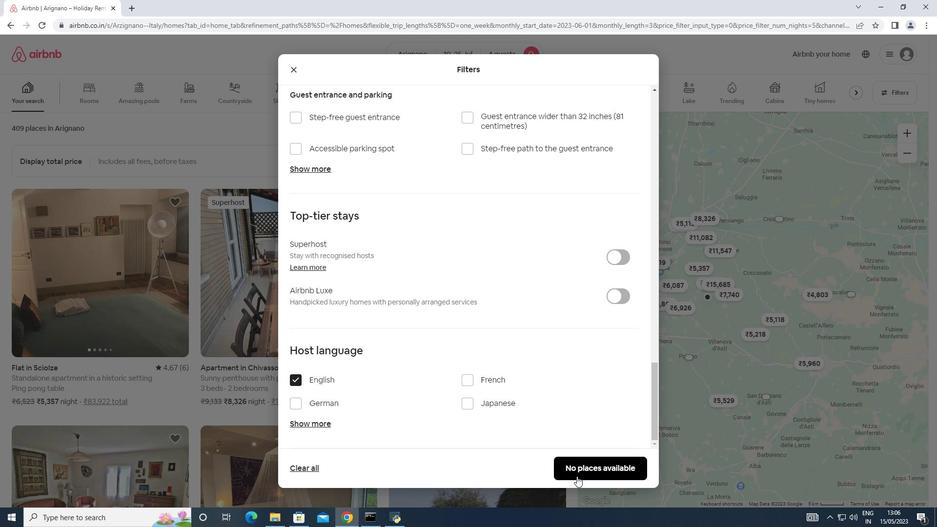 
Action: Mouse pressed left at (587, 478)
Screenshot: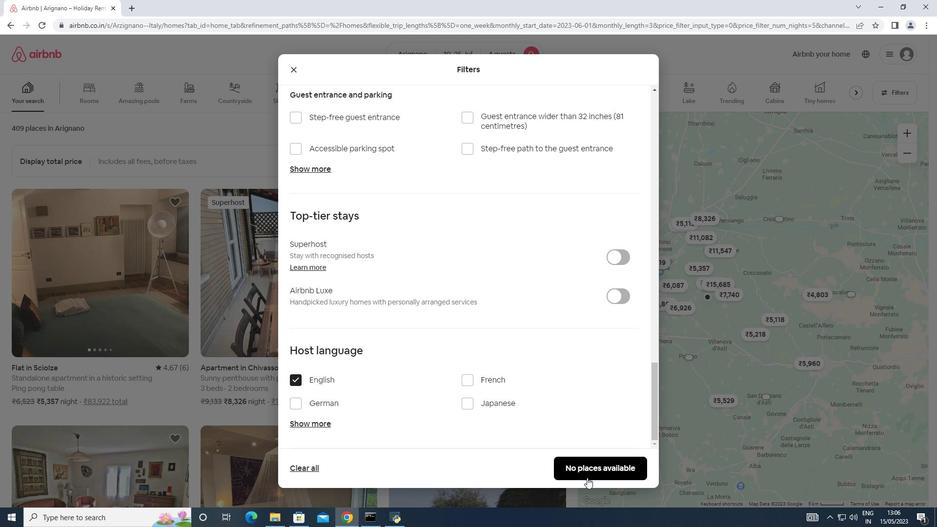 
Action: Mouse moved to (566, 427)
Screenshot: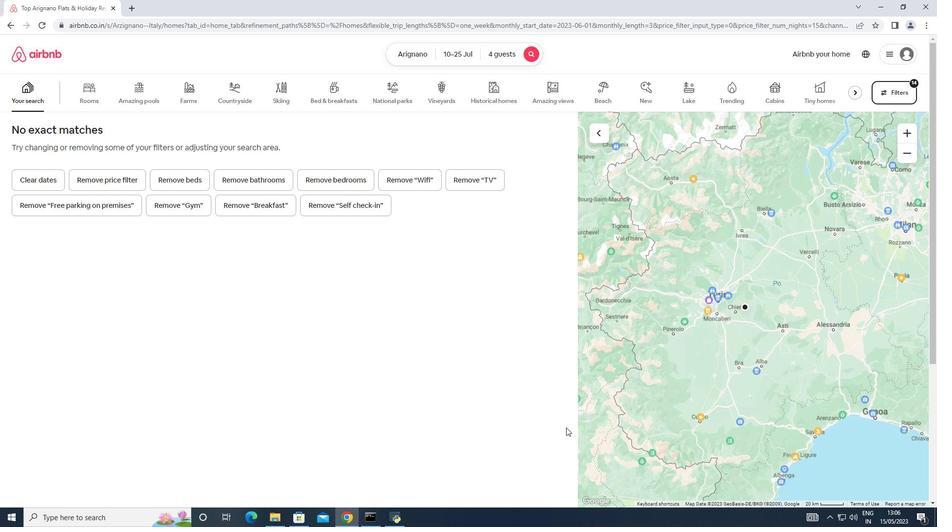 
